 Task: Check the resources section.
Action: Mouse moved to (152, 276)
Screenshot: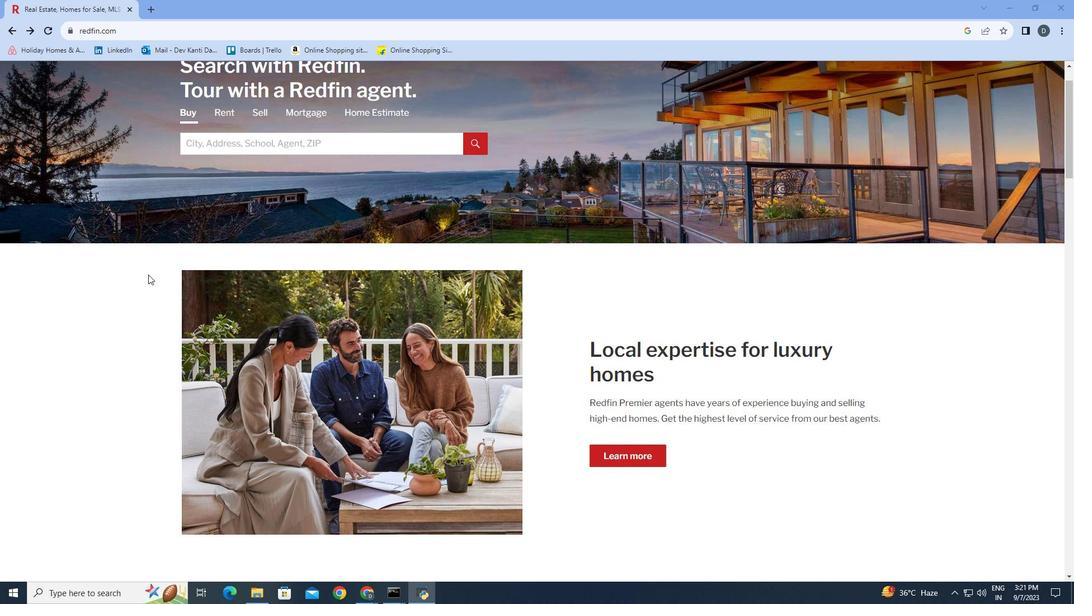 
Action: Mouse scrolled (152, 276) with delta (0, 0)
Screenshot: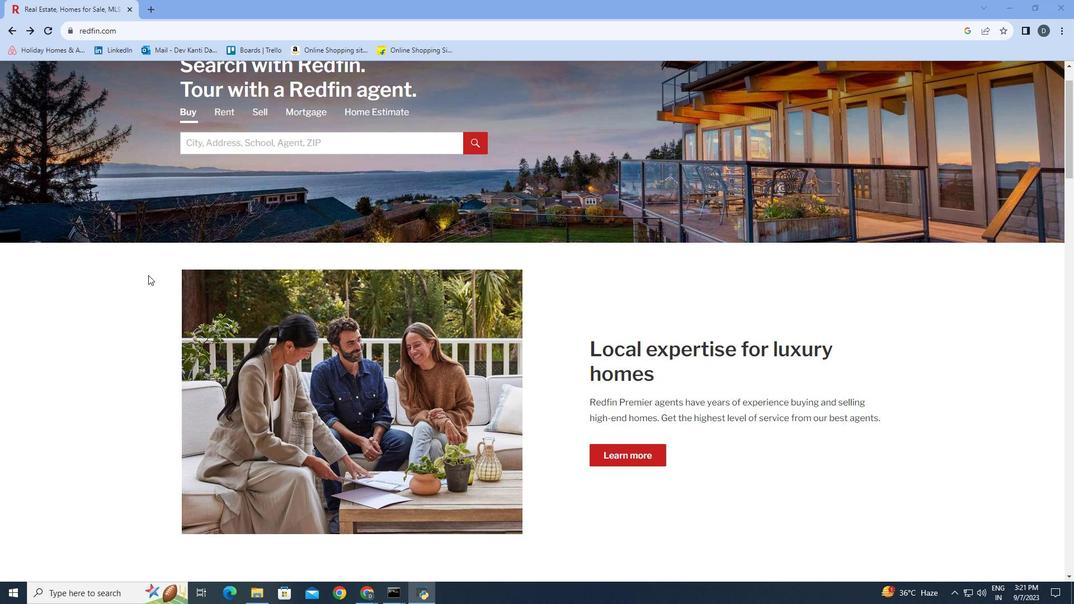 
Action: Mouse moved to (151, 278)
Screenshot: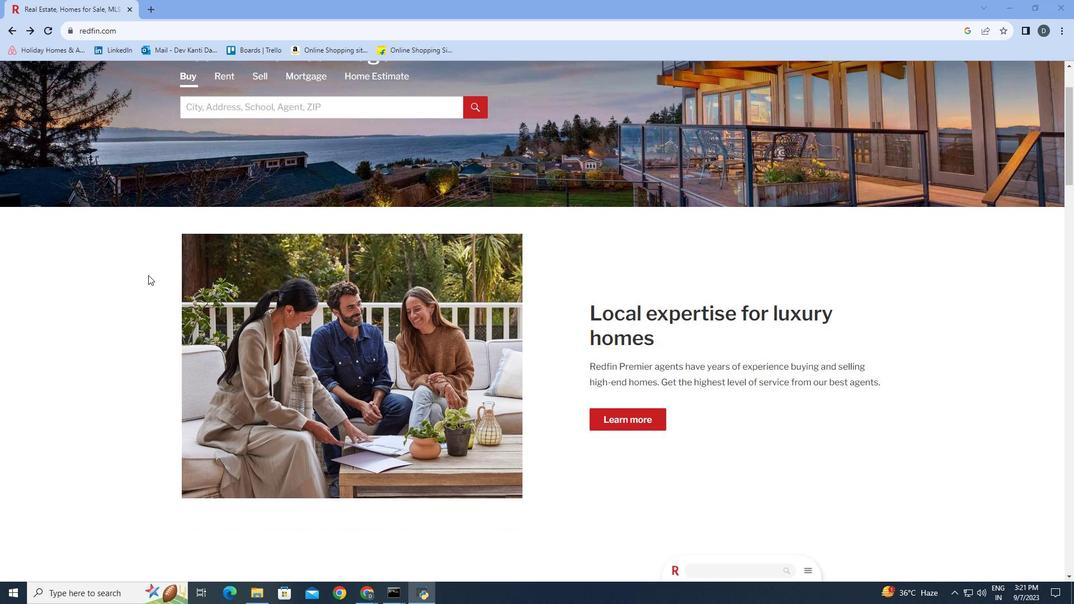 
Action: Mouse scrolled (151, 277) with delta (0, 0)
Screenshot: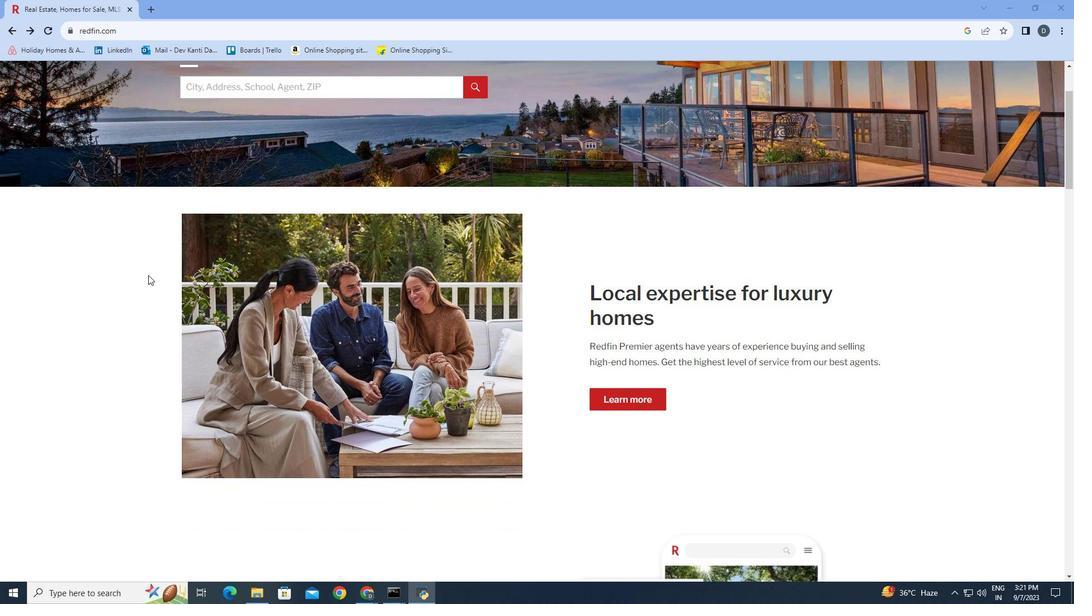 
Action: Mouse scrolled (151, 277) with delta (0, 0)
Screenshot: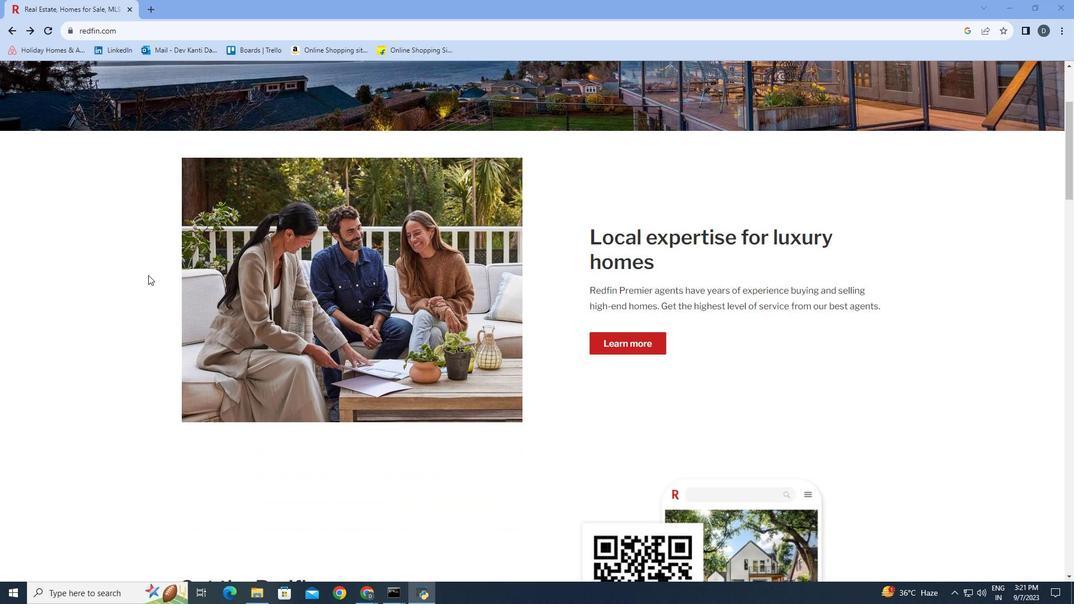 
Action: Mouse scrolled (151, 277) with delta (0, 0)
Screenshot: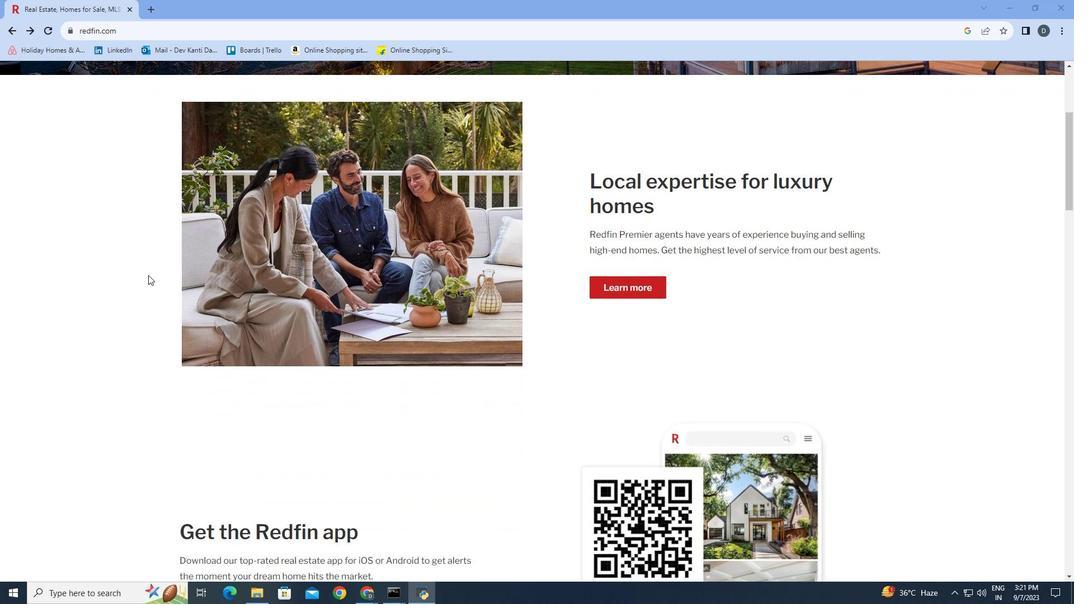 
Action: Mouse scrolled (151, 277) with delta (0, 0)
Screenshot: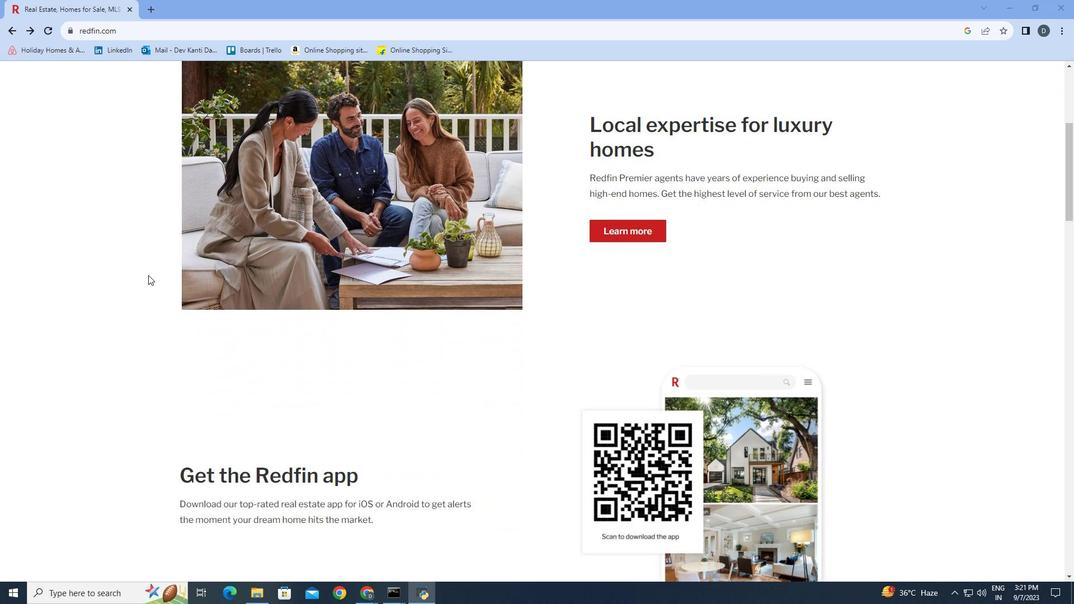 
Action: Mouse scrolled (151, 277) with delta (0, 0)
Screenshot: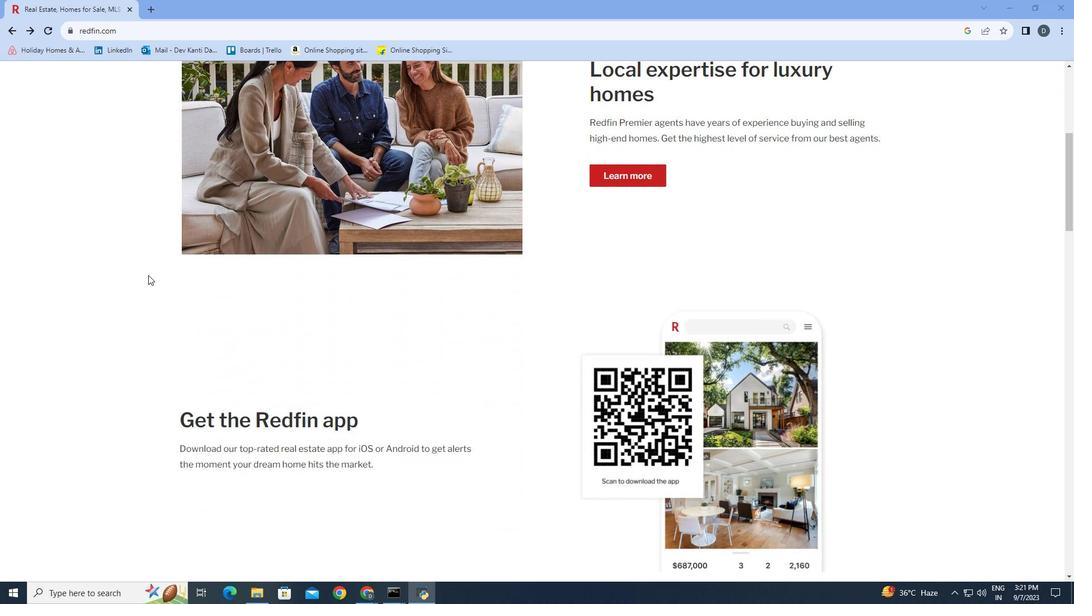 
Action: Mouse scrolled (151, 277) with delta (0, 0)
Screenshot: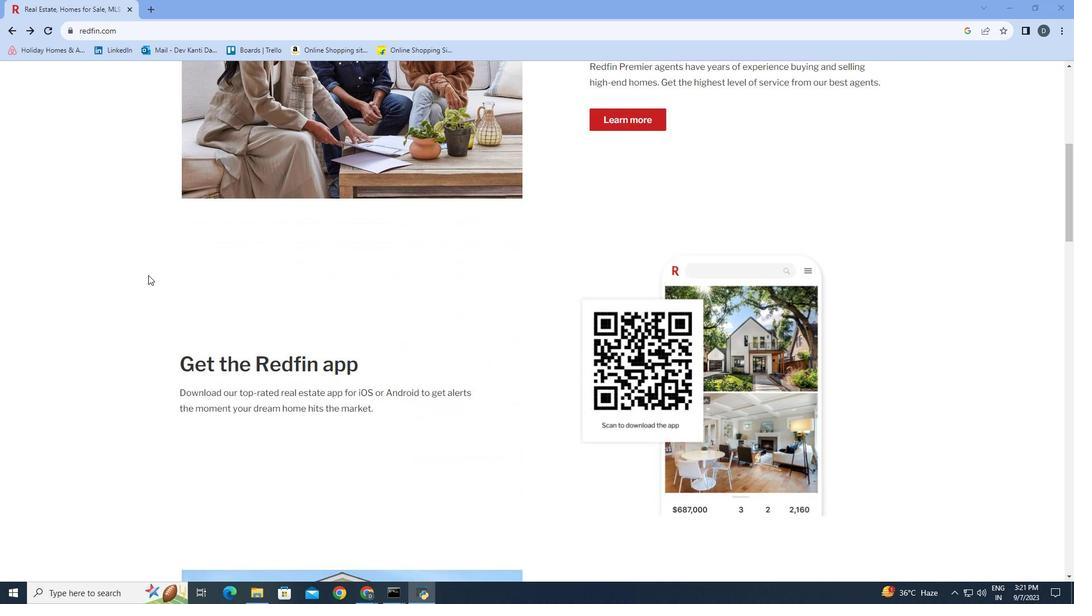 
Action: Mouse scrolled (151, 277) with delta (0, 0)
Screenshot: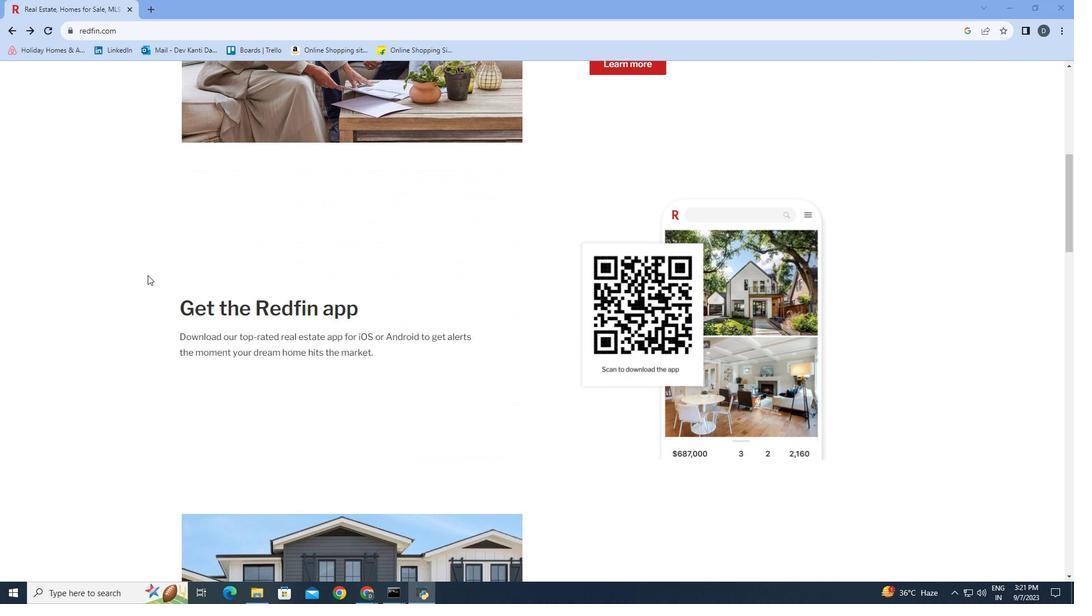 
Action: Mouse moved to (150, 278)
Screenshot: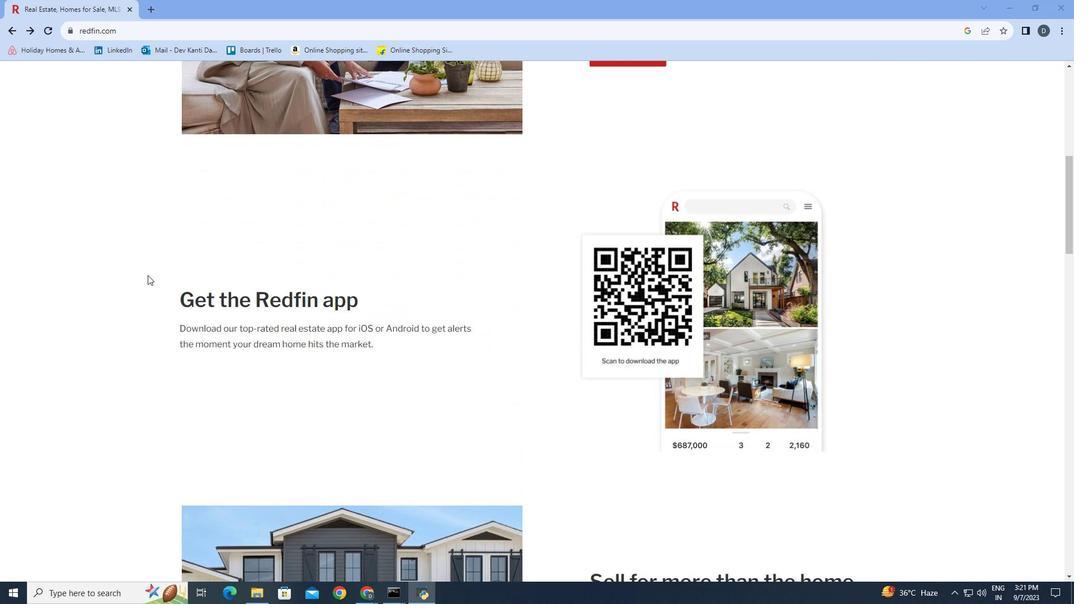 
Action: Mouse scrolled (150, 277) with delta (0, 0)
Screenshot: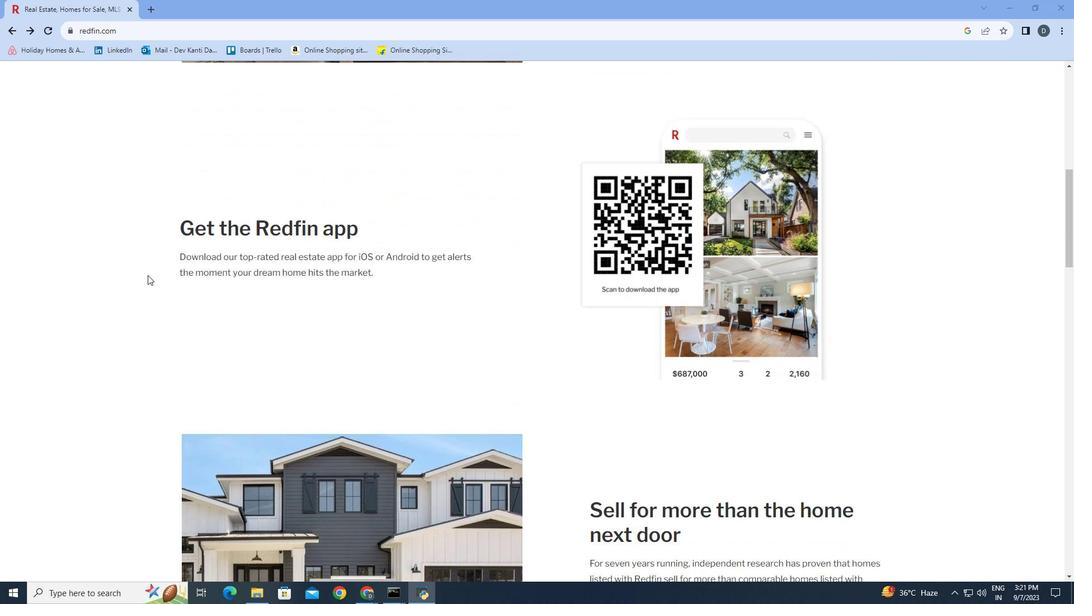 
Action: Mouse scrolled (150, 277) with delta (0, 0)
Screenshot: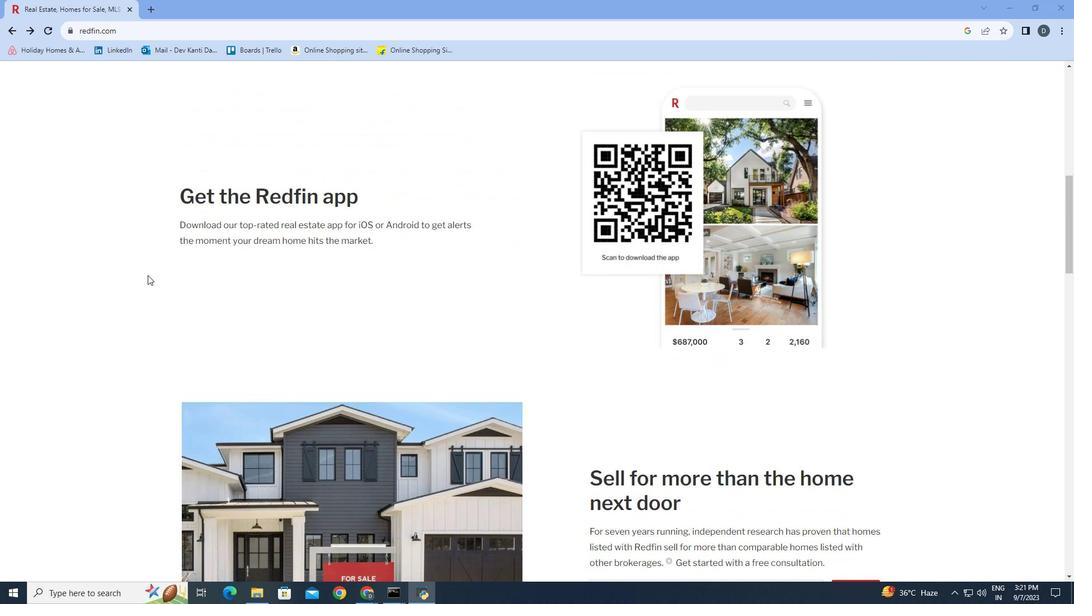 
Action: Mouse scrolled (150, 277) with delta (0, 0)
Screenshot: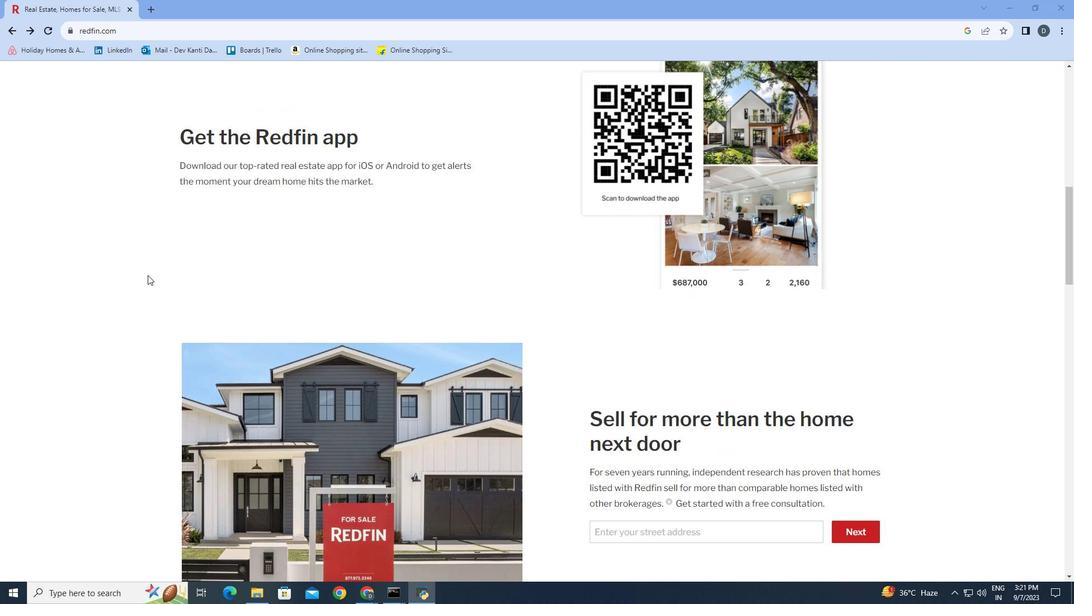 
Action: Mouse scrolled (150, 277) with delta (0, 0)
Screenshot: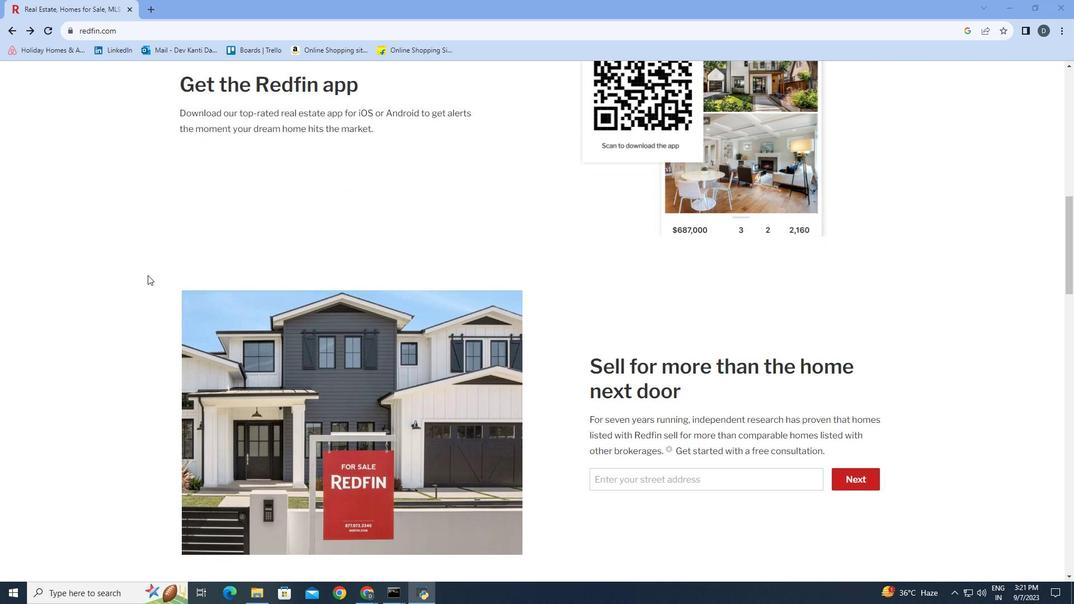 
Action: Mouse scrolled (150, 277) with delta (0, 0)
Screenshot: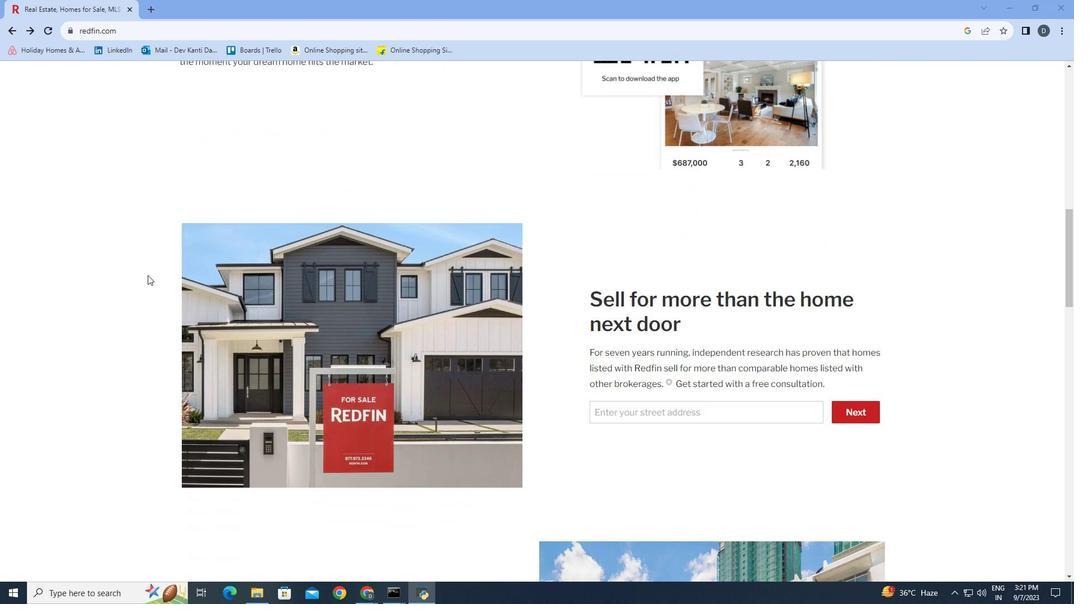 
Action: Mouse scrolled (150, 277) with delta (0, 0)
Screenshot: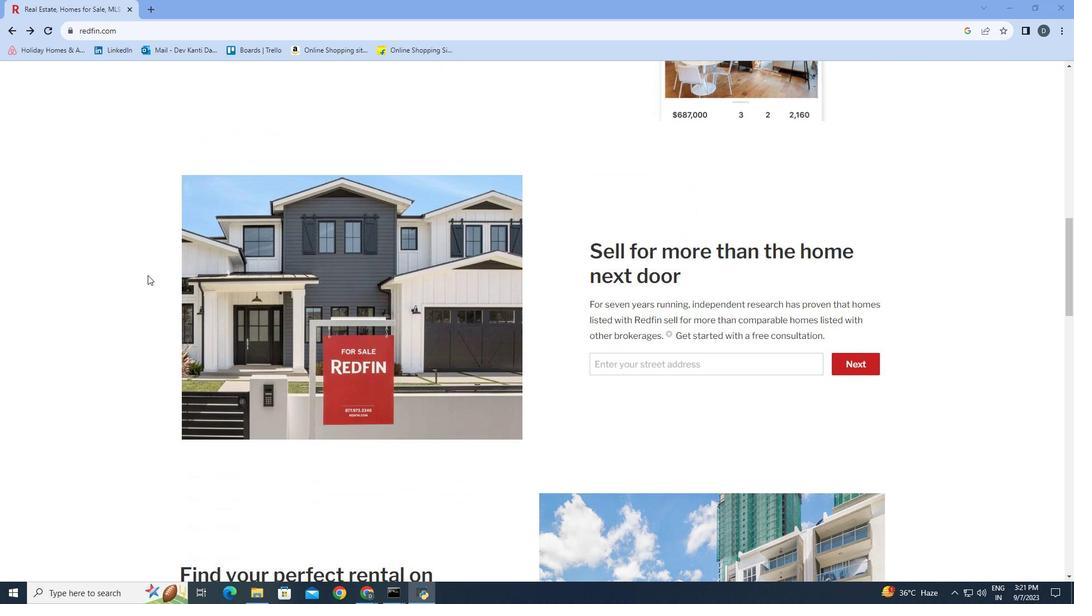 
Action: Mouse scrolled (150, 277) with delta (0, 0)
Screenshot: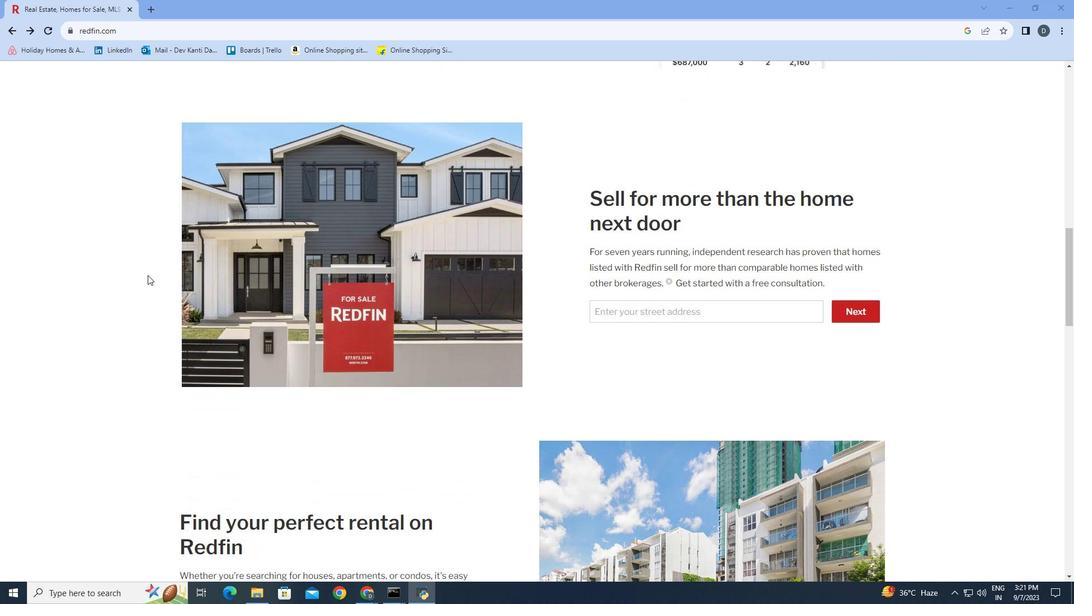 
Action: Mouse scrolled (150, 277) with delta (0, 0)
Screenshot: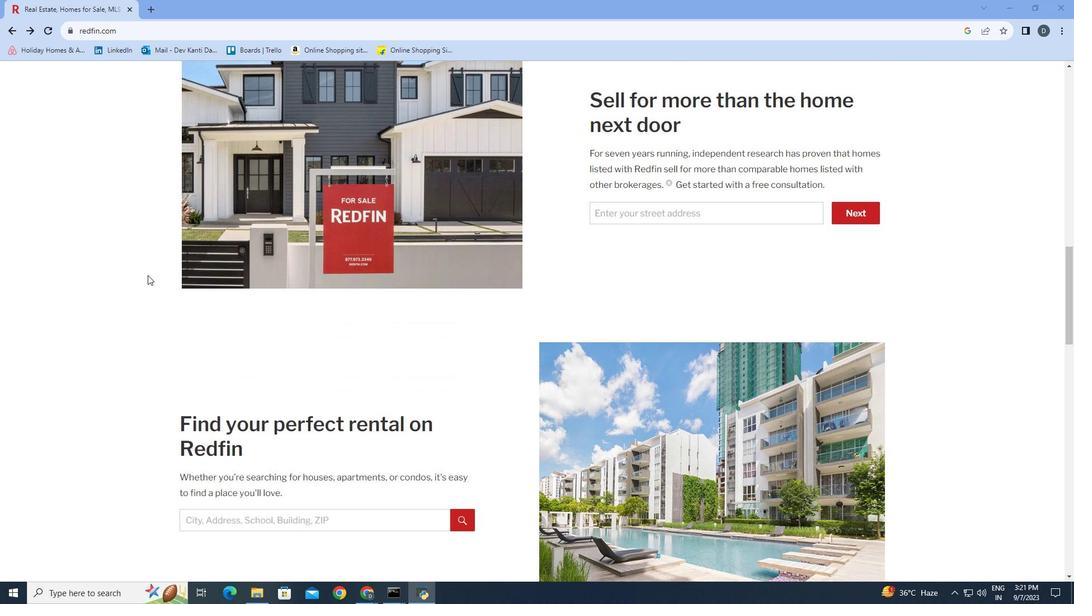 
Action: Mouse scrolled (150, 277) with delta (0, 0)
Screenshot: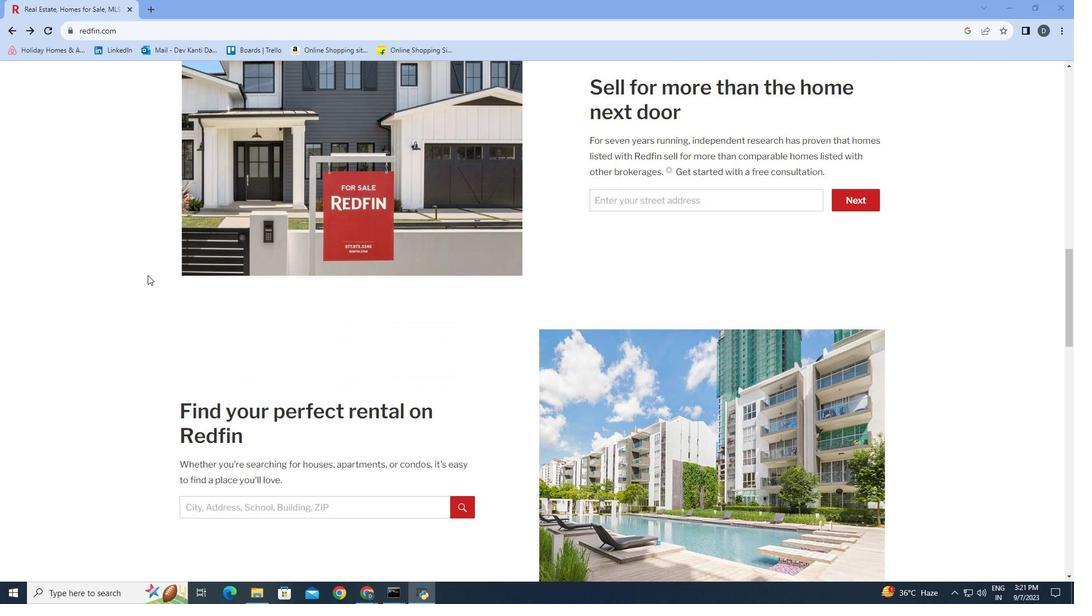
Action: Mouse scrolled (150, 277) with delta (0, 0)
Screenshot: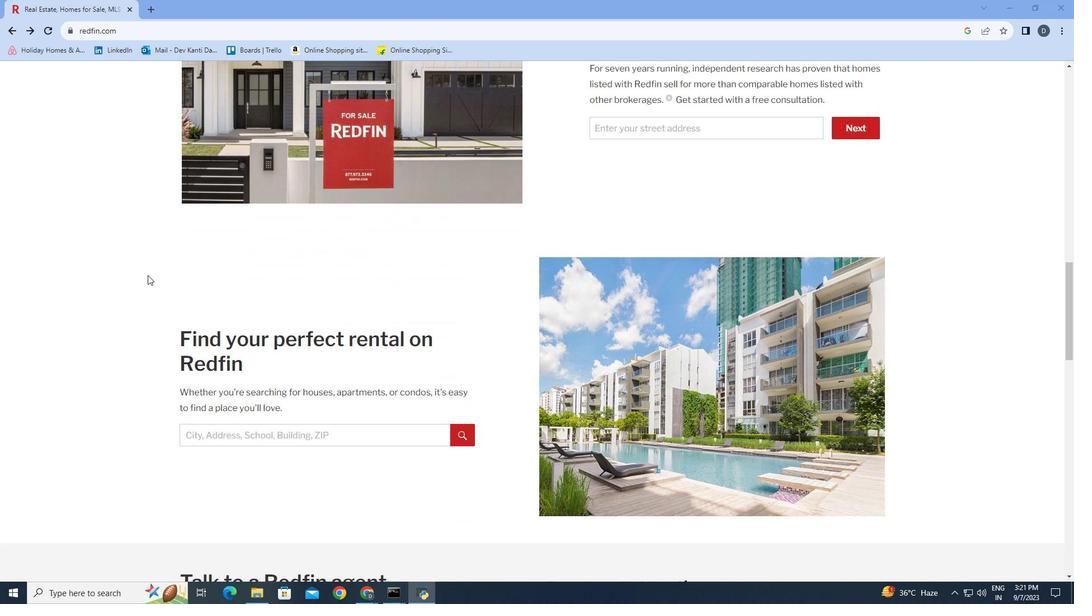 
Action: Mouse scrolled (150, 277) with delta (0, 0)
Screenshot: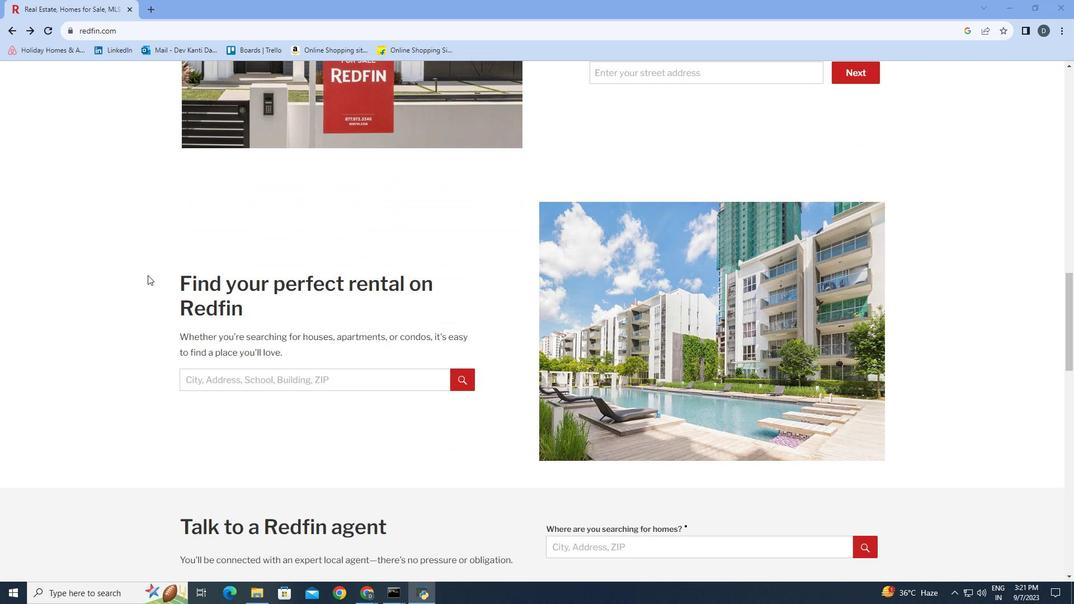 
Action: Mouse scrolled (150, 277) with delta (0, 0)
Screenshot: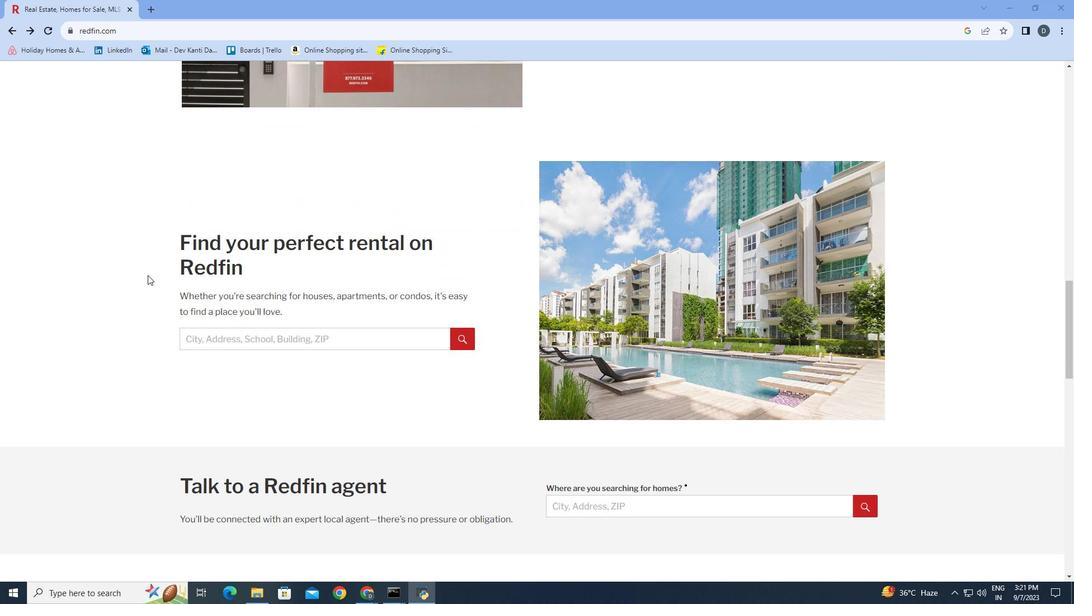 
Action: Mouse scrolled (150, 277) with delta (0, 0)
Screenshot: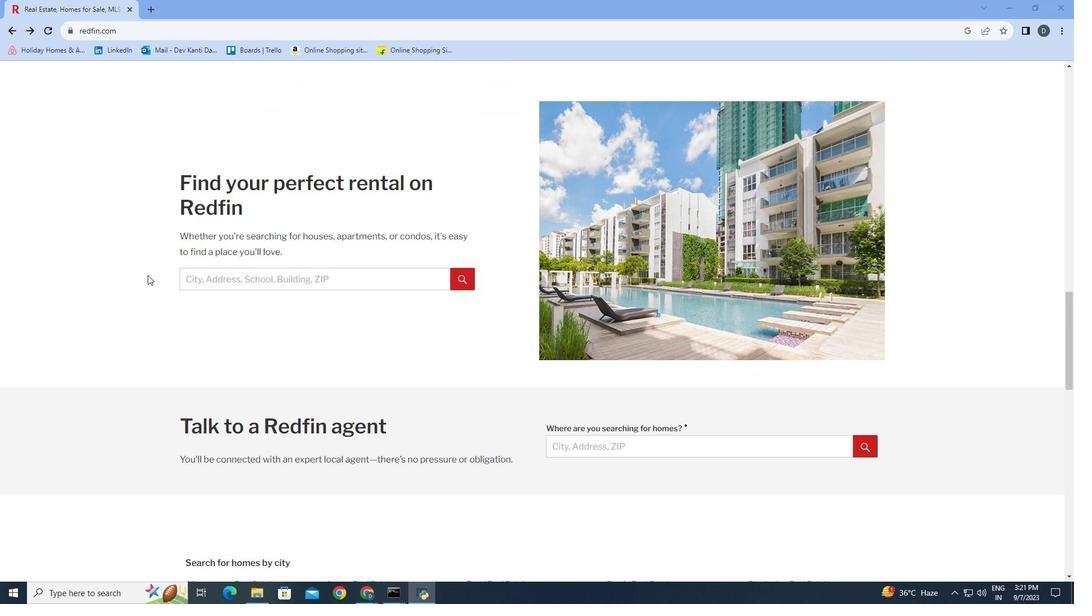 
Action: Mouse scrolled (150, 277) with delta (0, 0)
Screenshot: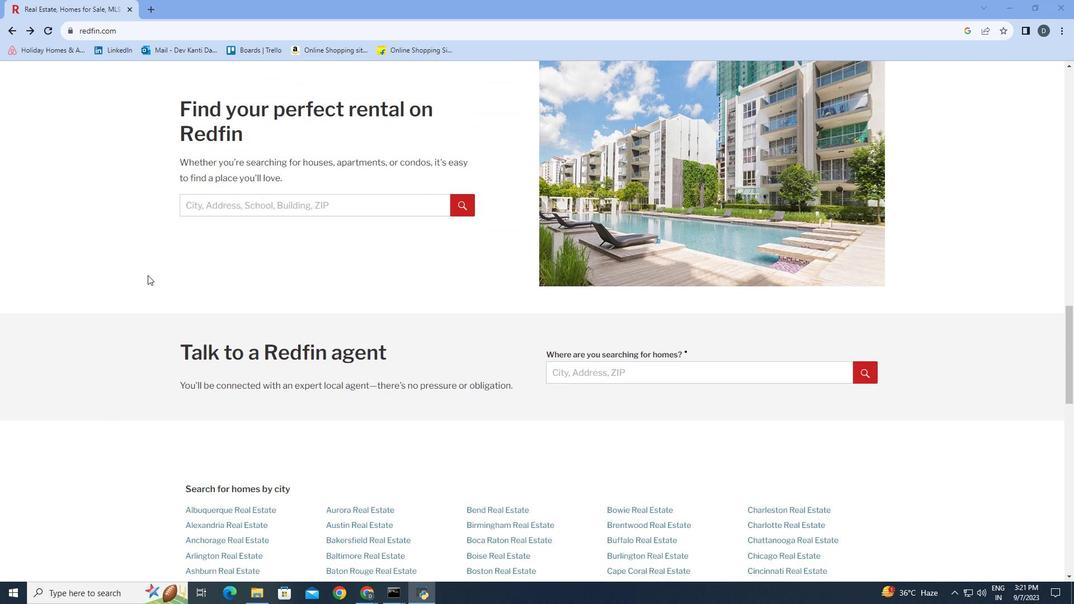 
Action: Mouse scrolled (150, 277) with delta (0, 0)
Screenshot: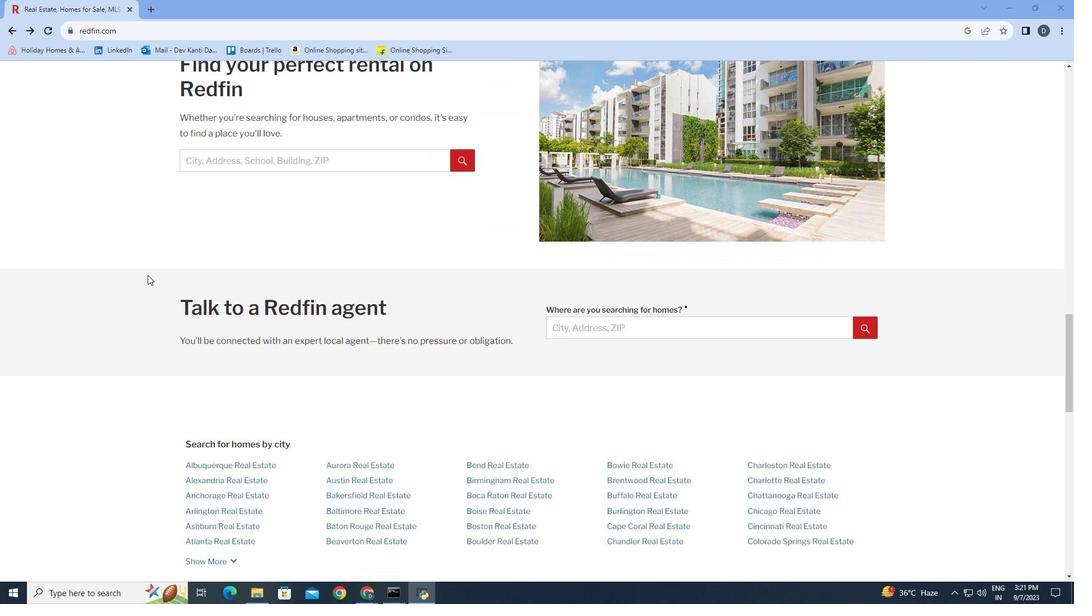 
Action: Mouse scrolled (150, 277) with delta (0, 0)
Screenshot: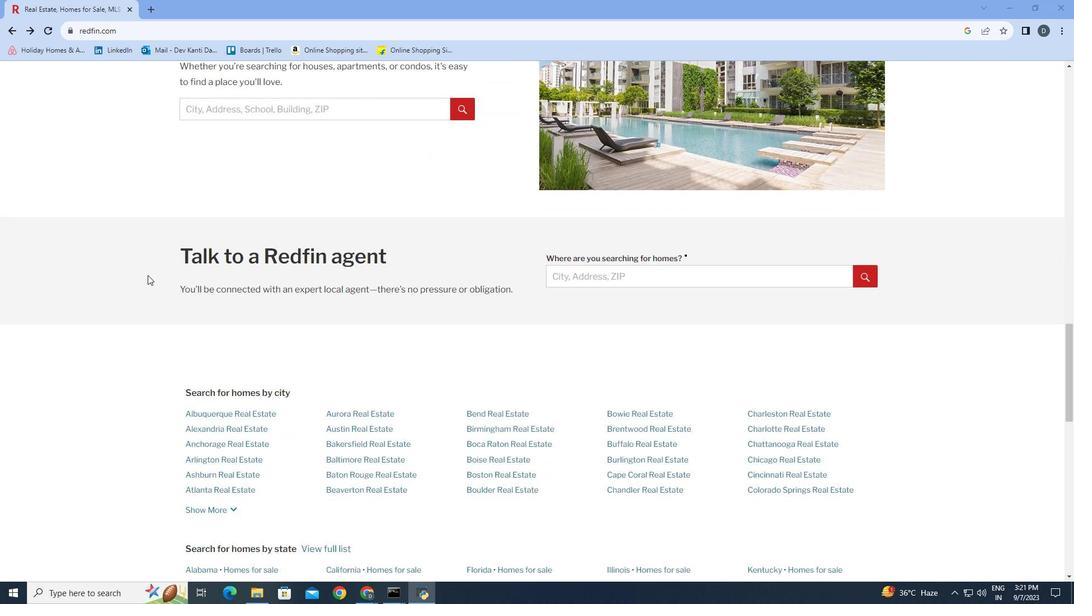 
Action: Mouse scrolled (150, 277) with delta (0, 0)
Screenshot: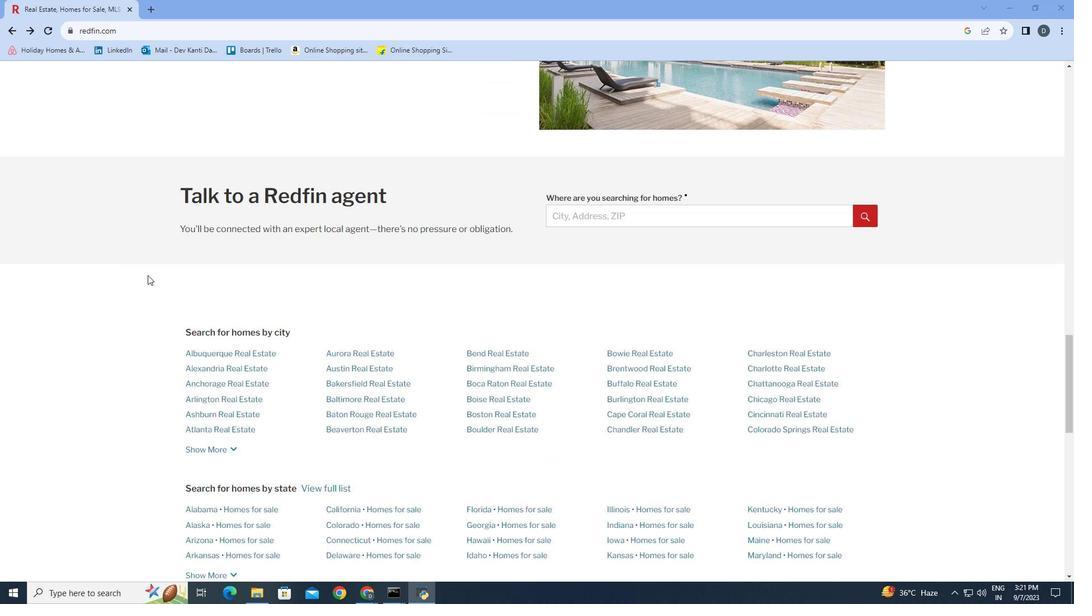 
Action: Mouse scrolled (150, 277) with delta (0, 0)
Screenshot: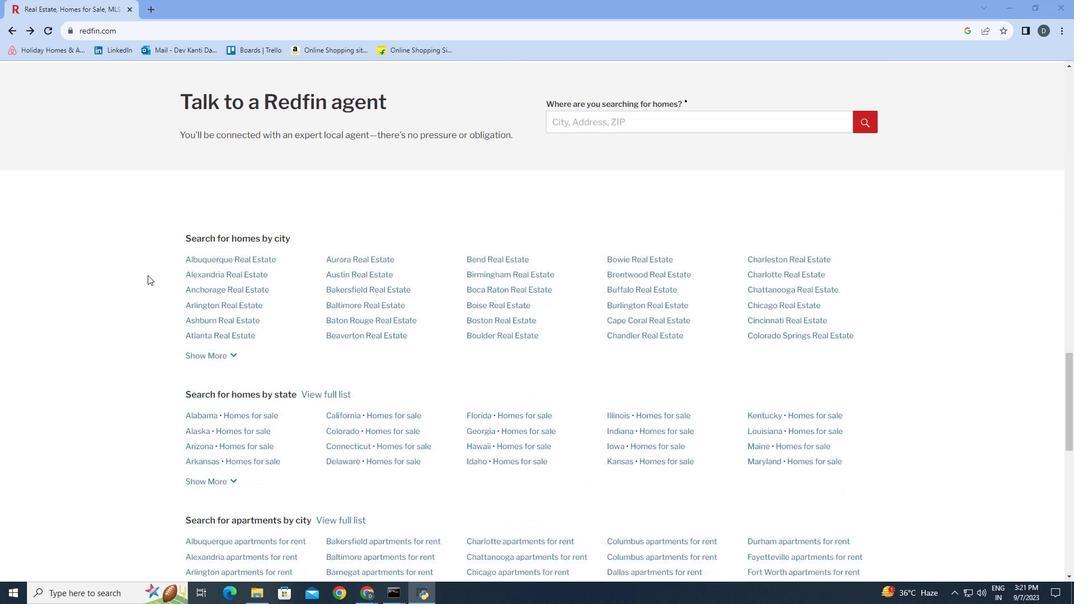 
Action: Mouse scrolled (150, 277) with delta (0, 0)
Screenshot: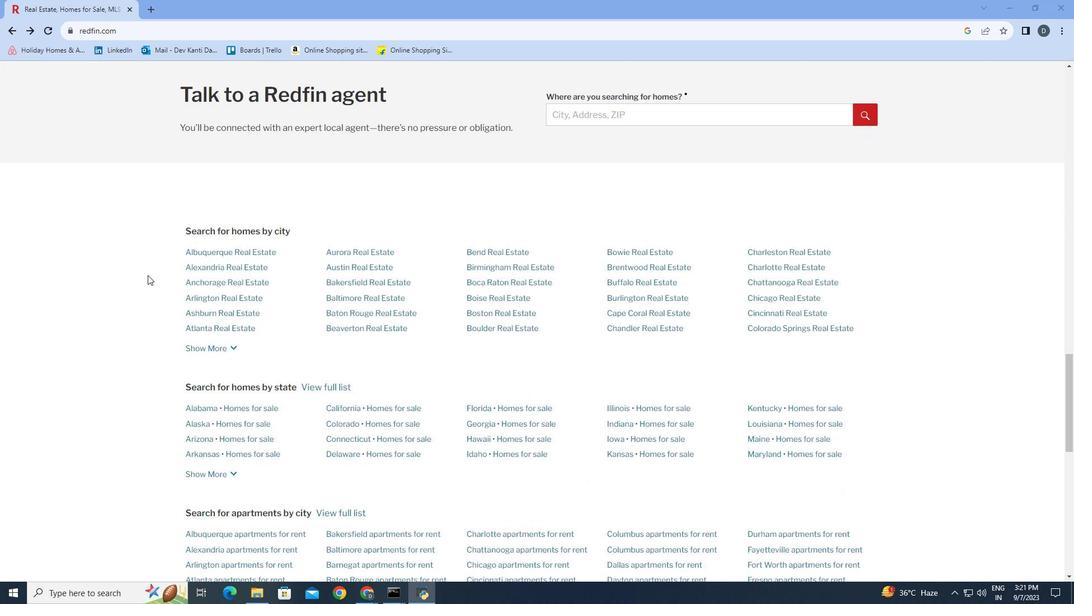 
Action: Mouse scrolled (150, 277) with delta (0, 0)
Screenshot: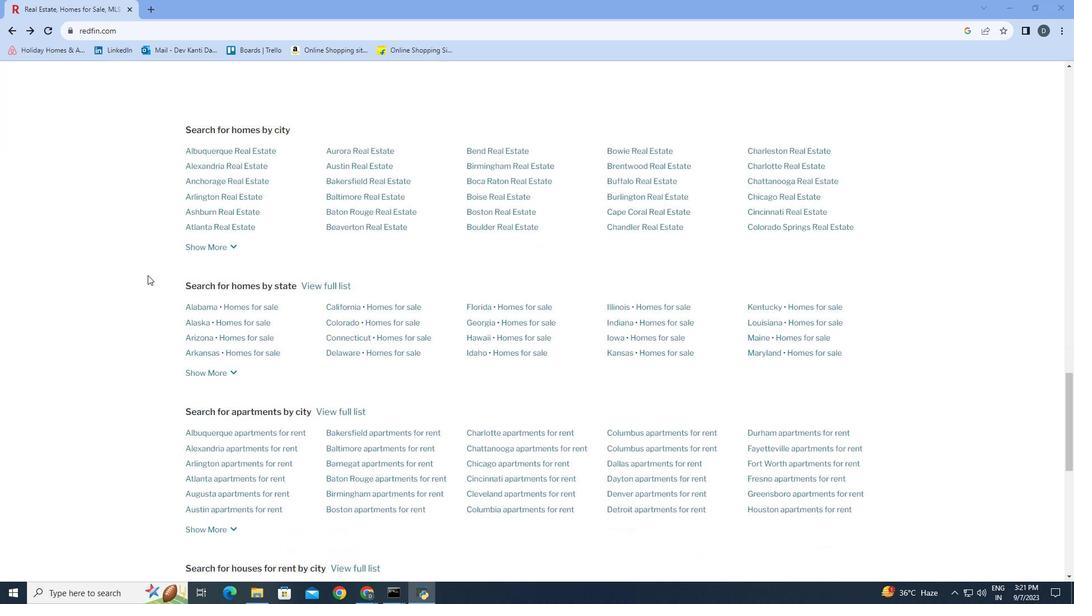
Action: Mouse scrolled (150, 277) with delta (0, 0)
Screenshot: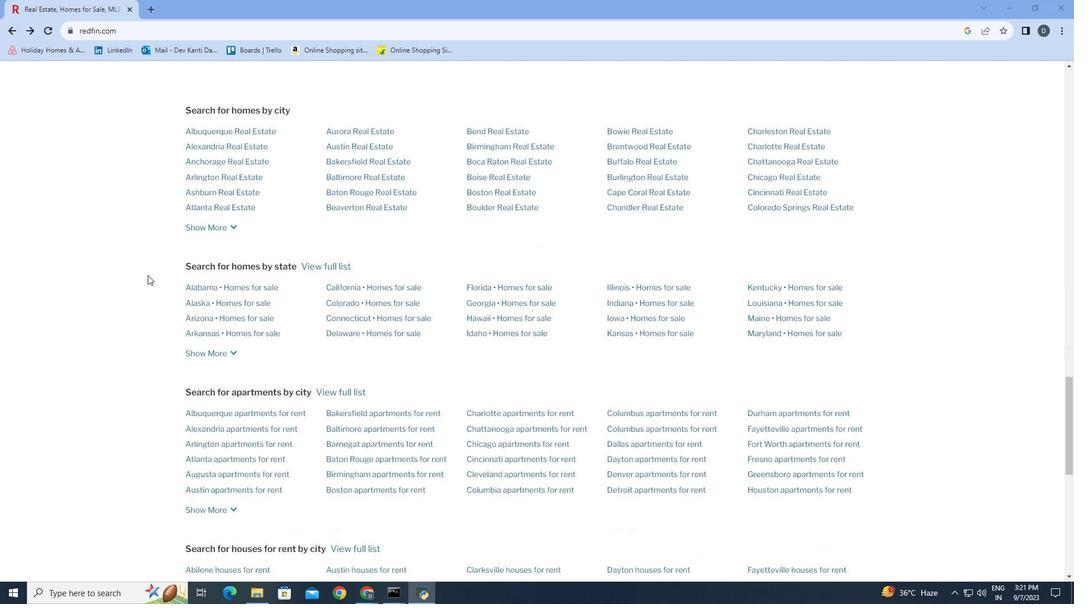 
Action: Mouse scrolled (150, 277) with delta (0, 0)
Screenshot: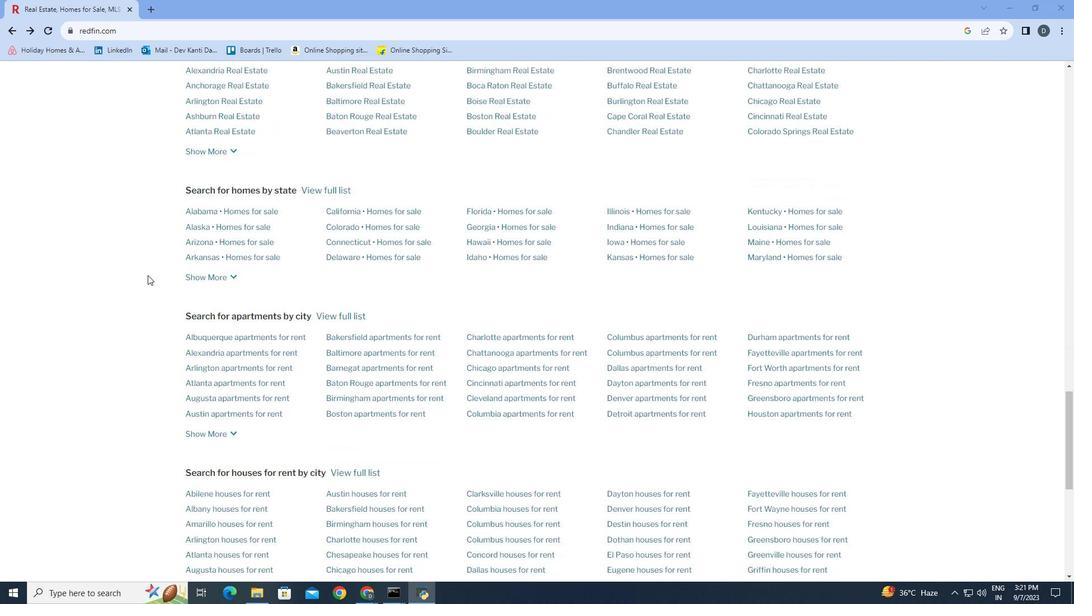 
Action: Mouse scrolled (150, 277) with delta (0, 0)
Screenshot: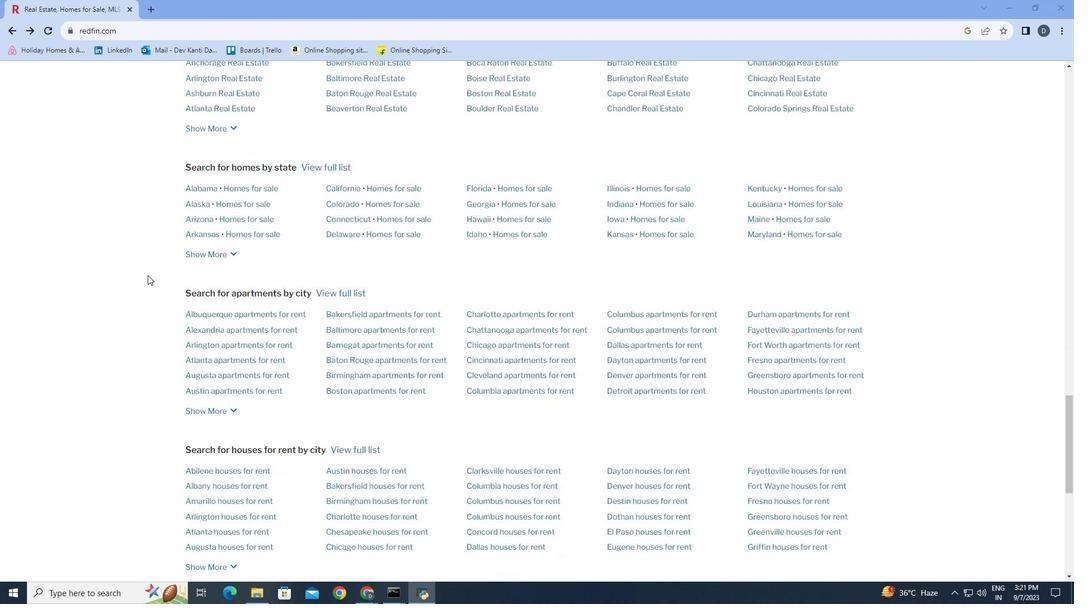 
Action: Mouse scrolled (150, 277) with delta (0, 0)
Screenshot: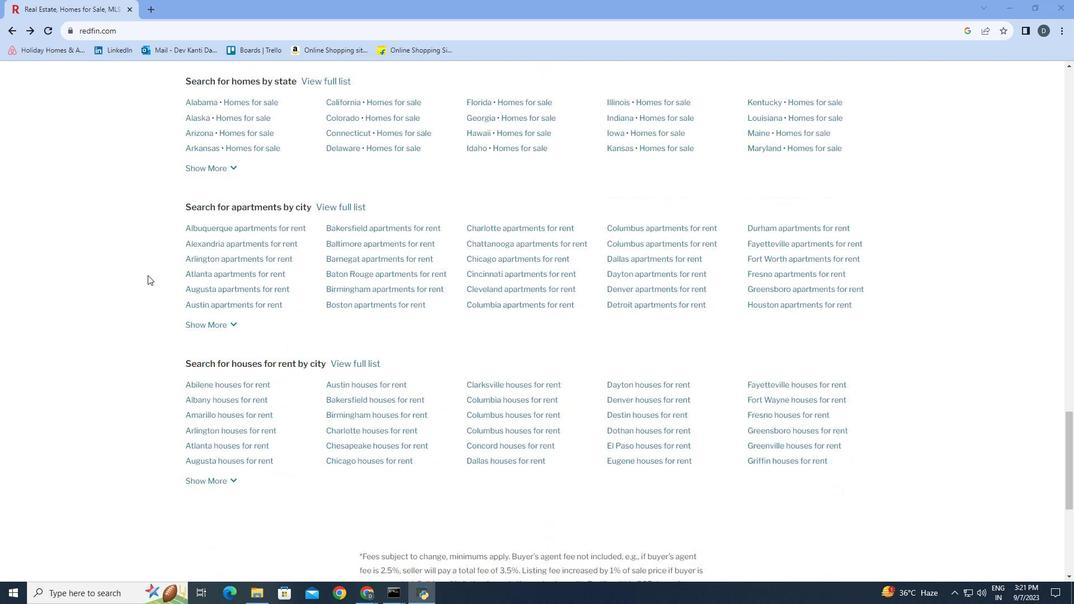 
Action: Mouse scrolled (150, 277) with delta (0, 0)
Screenshot: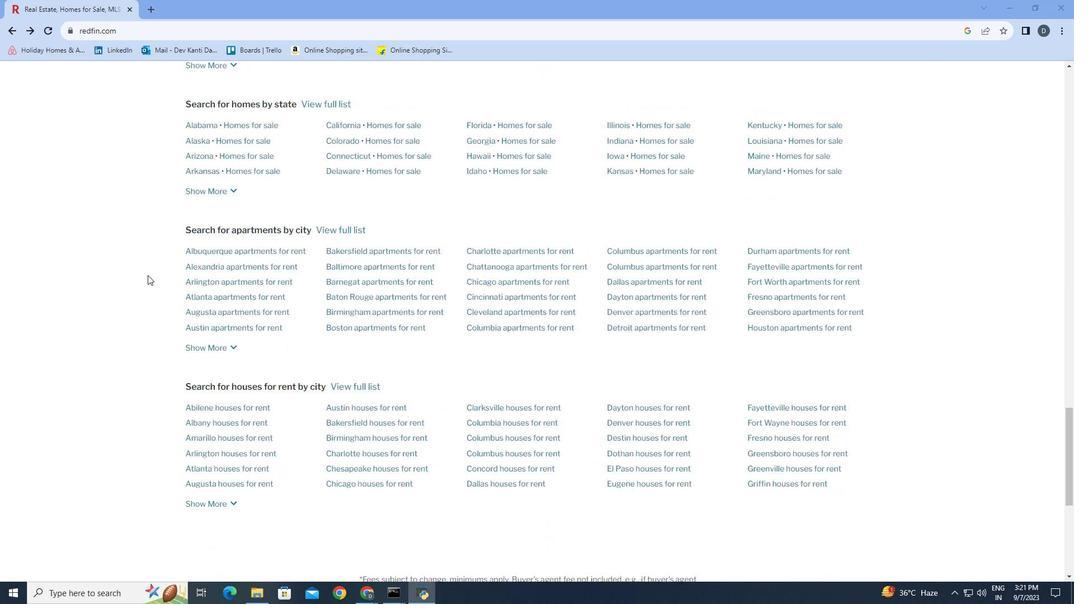 
Action: Mouse scrolled (150, 278) with delta (0, 0)
Screenshot: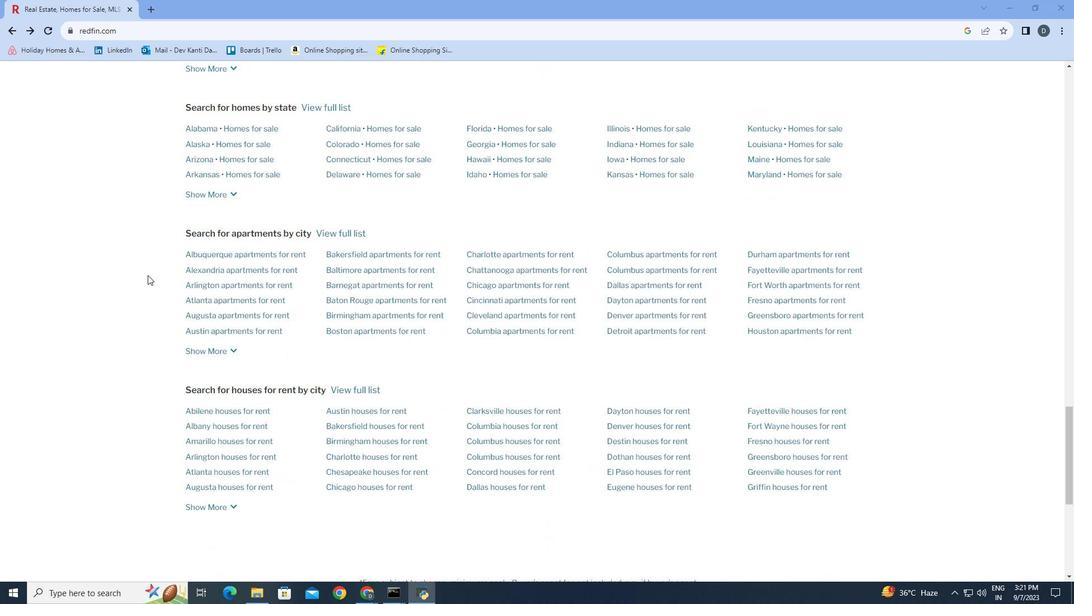 
Action: Mouse scrolled (150, 277) with delta (0, 0)
Screenshot: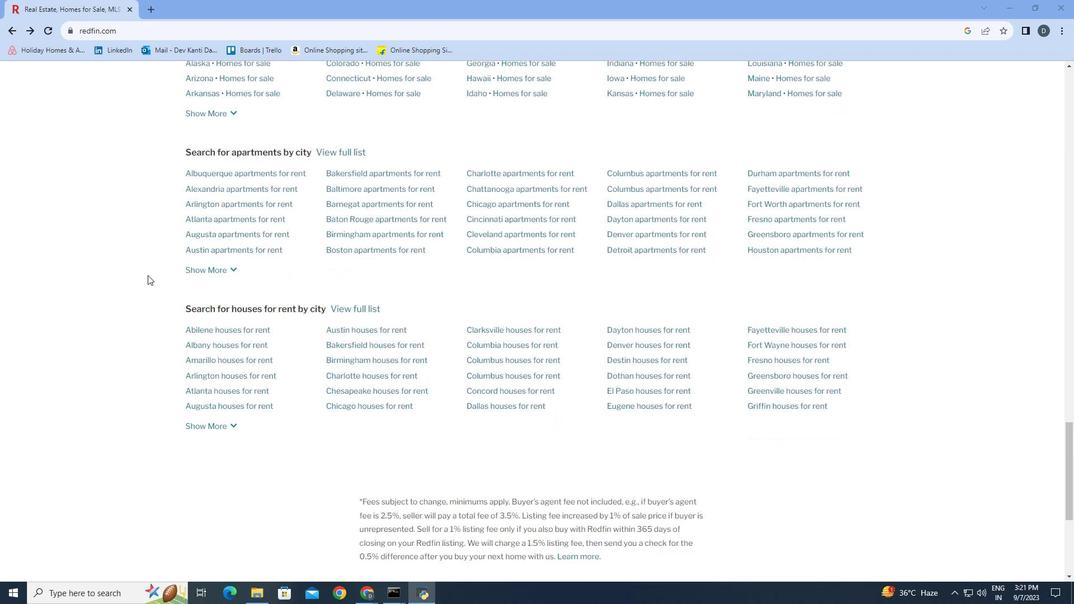 
Action: Mouse scrolled (150, 277) with delta (0, 0)
Screenshot: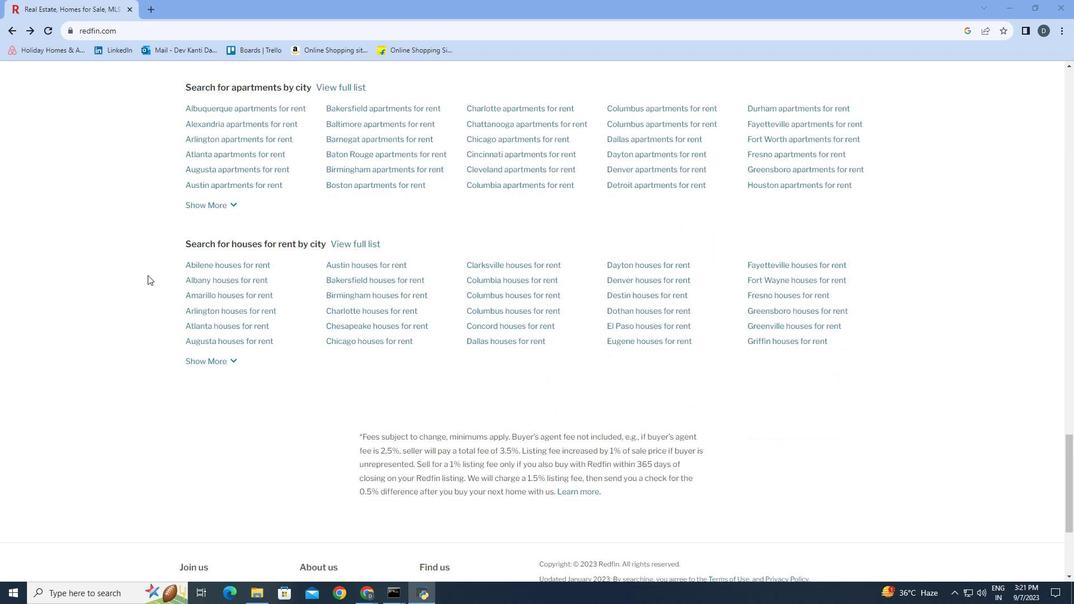 
Action: Mouse scrolled (150, 277) with delta (0, 0)
Screenshot: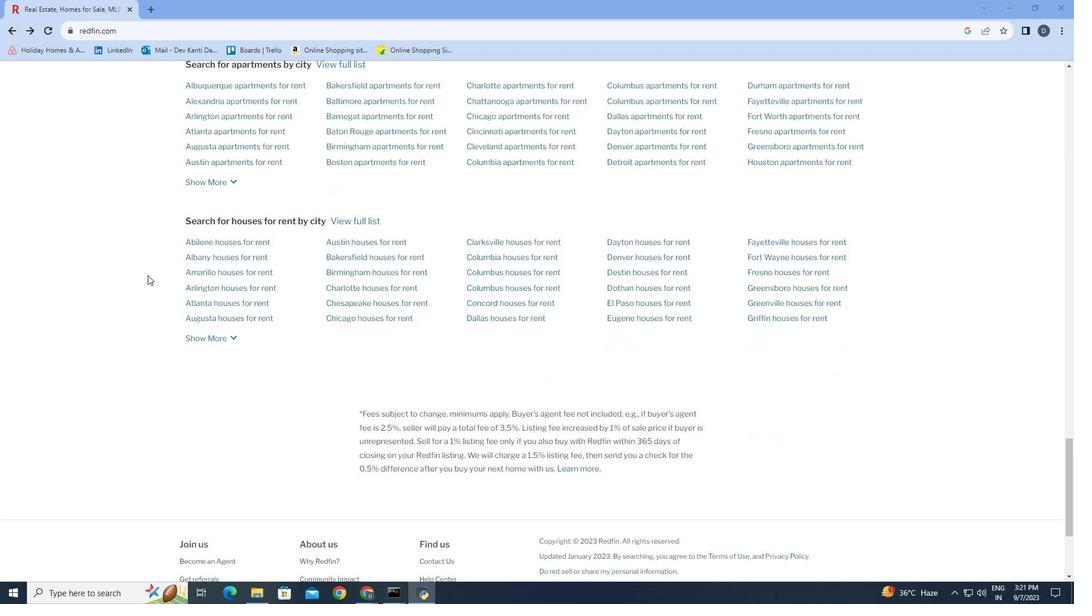 
Action: Mouse scrolled (150, 277) with delta (0, 0)
Screenshot: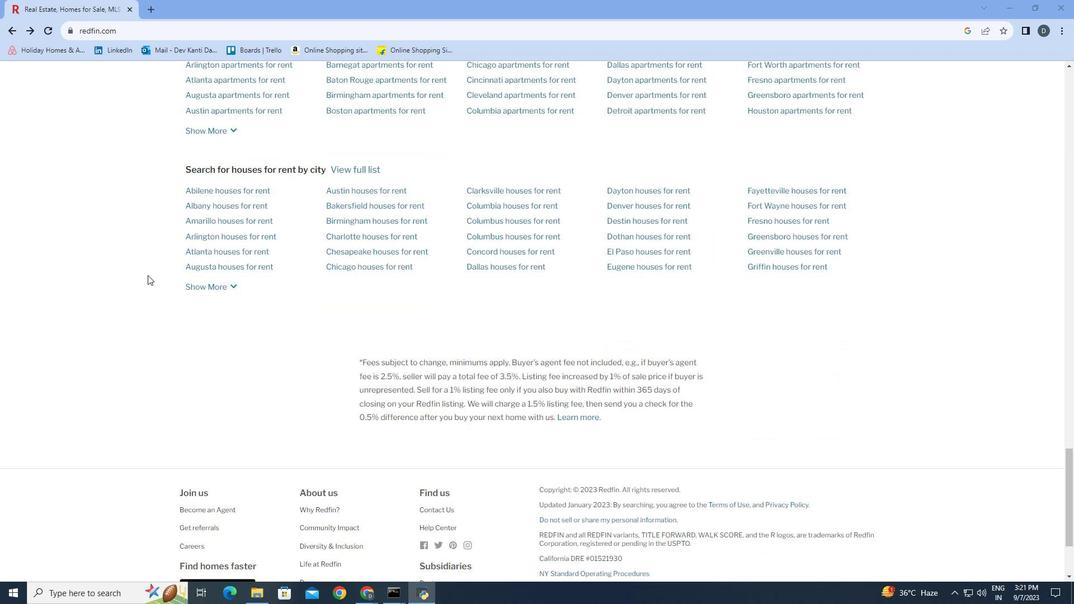 
Action: Mouse scrolled (150, 277) with delta (0, 0)
Screenshot: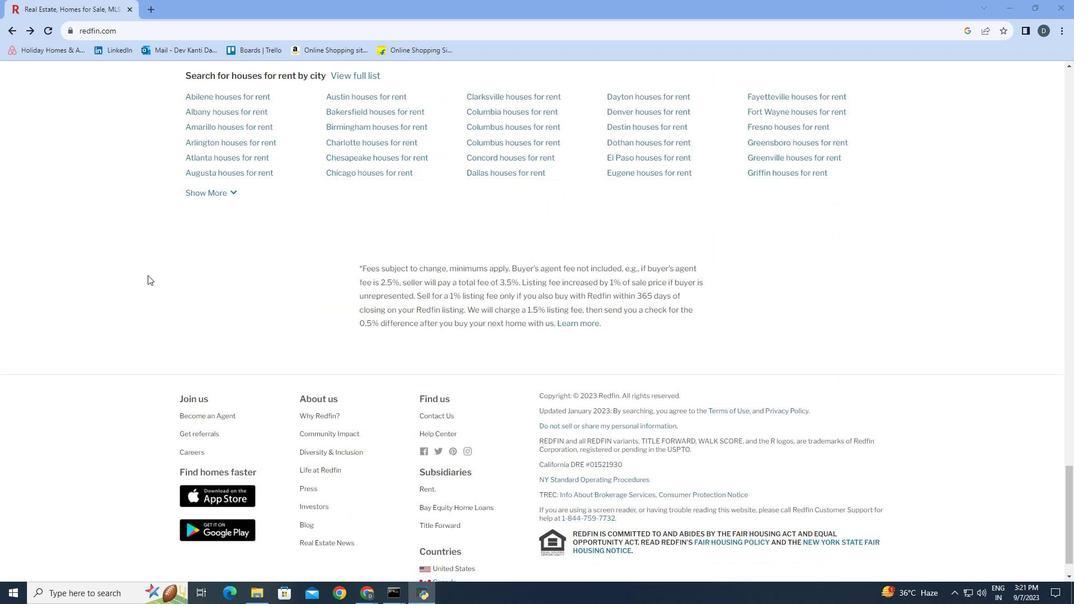 
Action: Mouse scrolled (150, 277) with delta (0, 0)
Screenshot: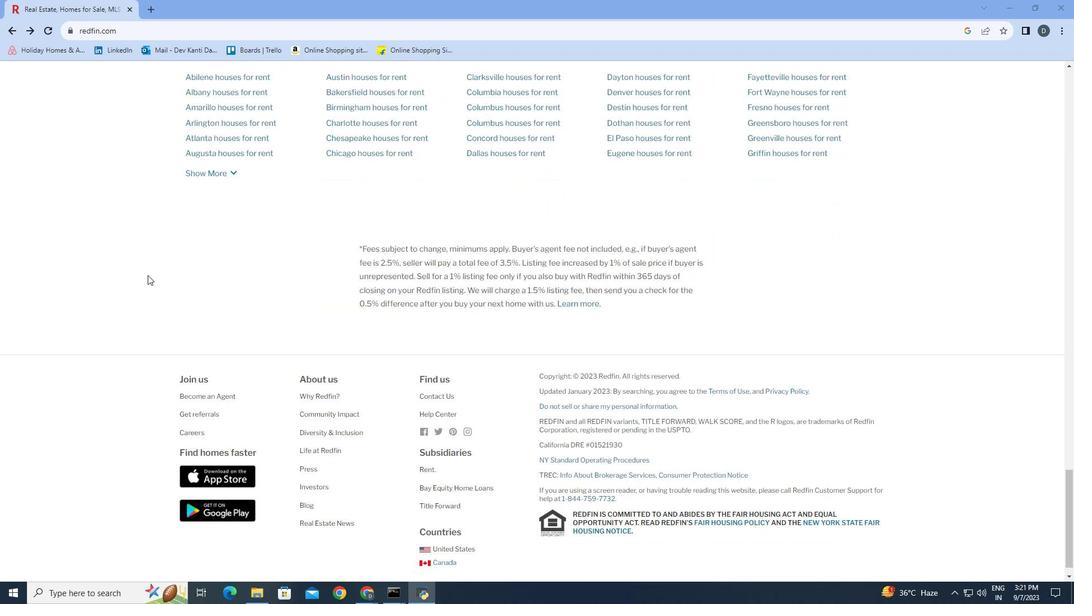 
Action: Mouse moved to (432, 417)
Screenshot: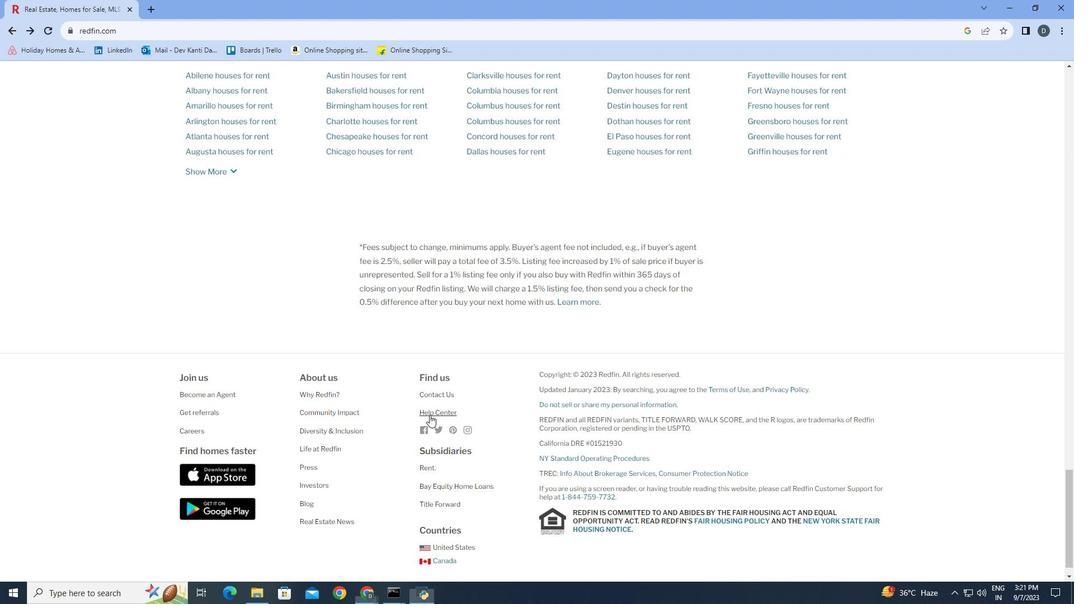 
Action: Mouse pressed left at (432, 417)
Screenshot: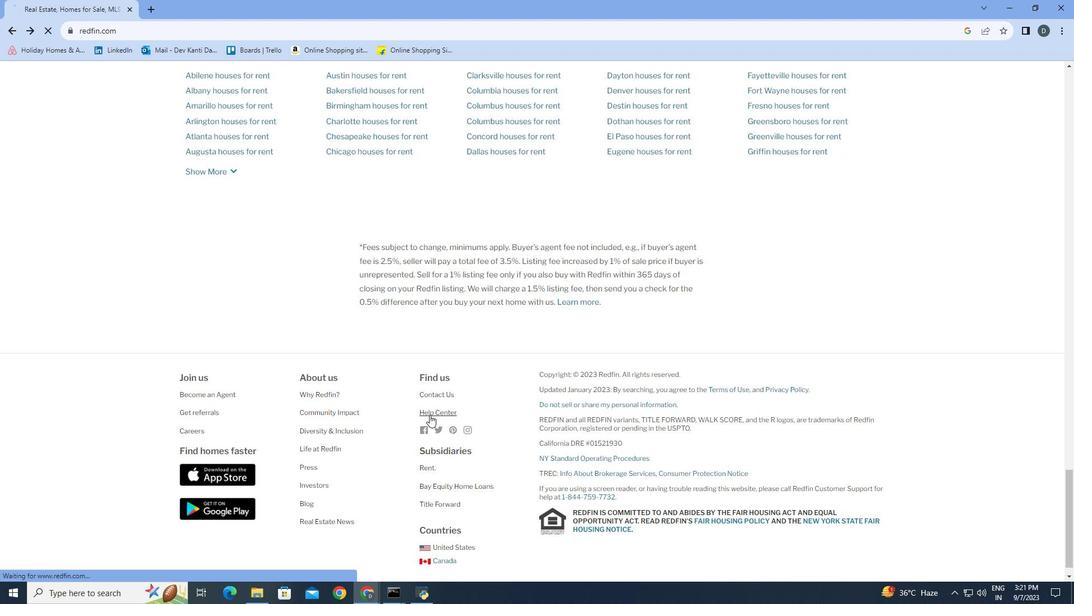 
Action: Mouse moved to (829, 382)
Screenshot: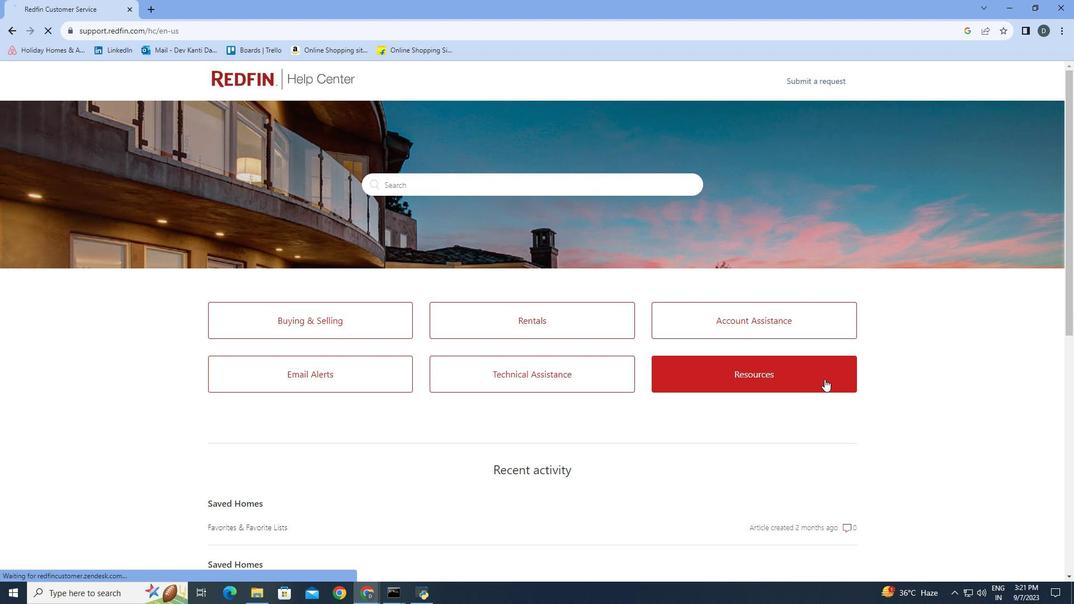 
Action: Mouse pressed left at (829, 382)
Screenshot: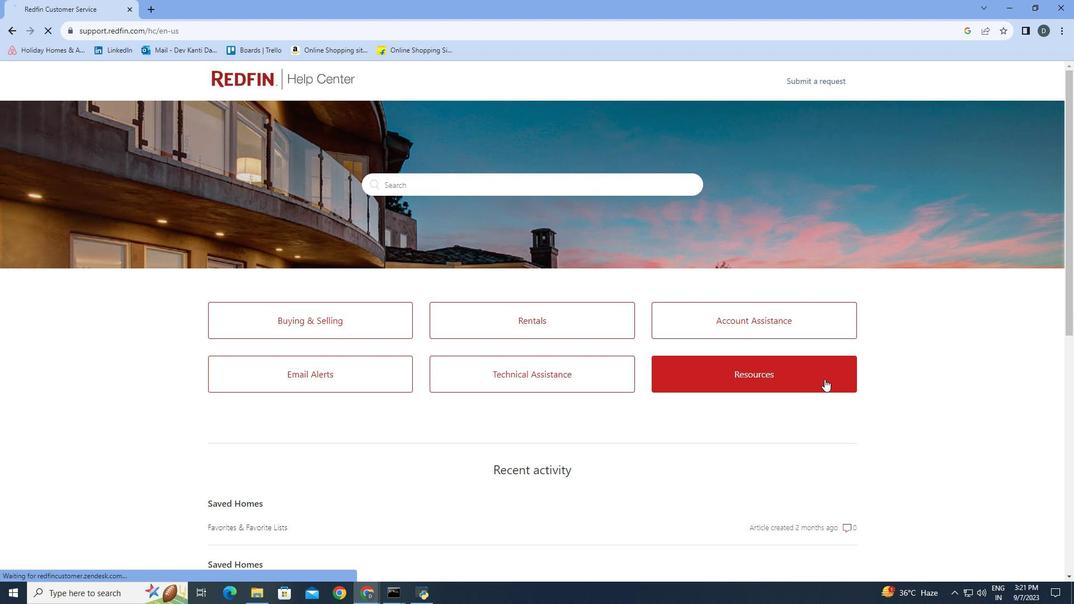 
Action: Mouse moved to (835, 237)
Screenshot: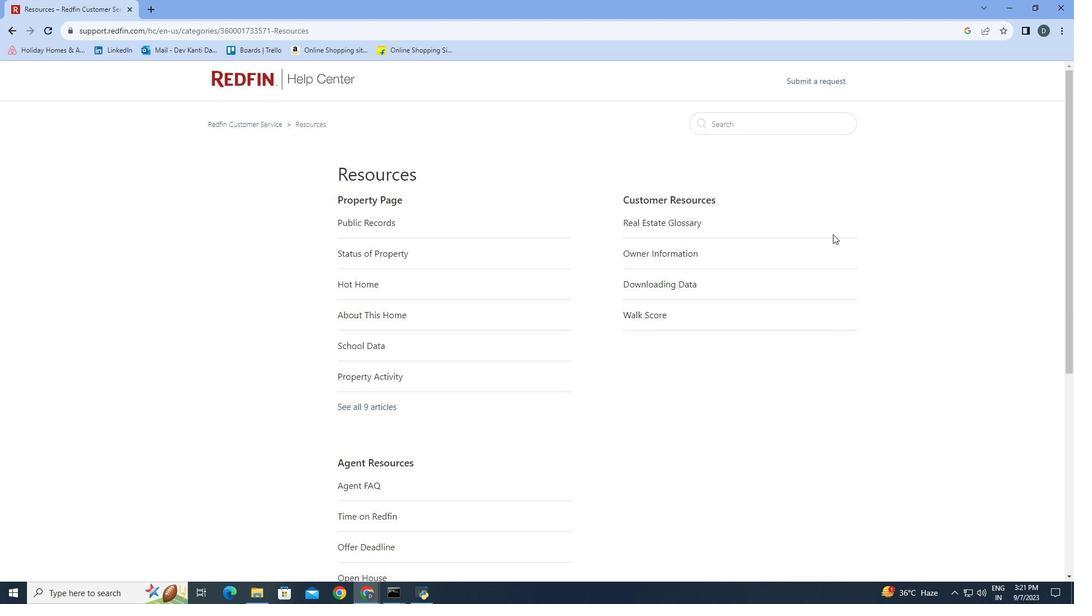 
Action: Mouse scrolled (835, 236) with delta (0, 0)
Screenshot: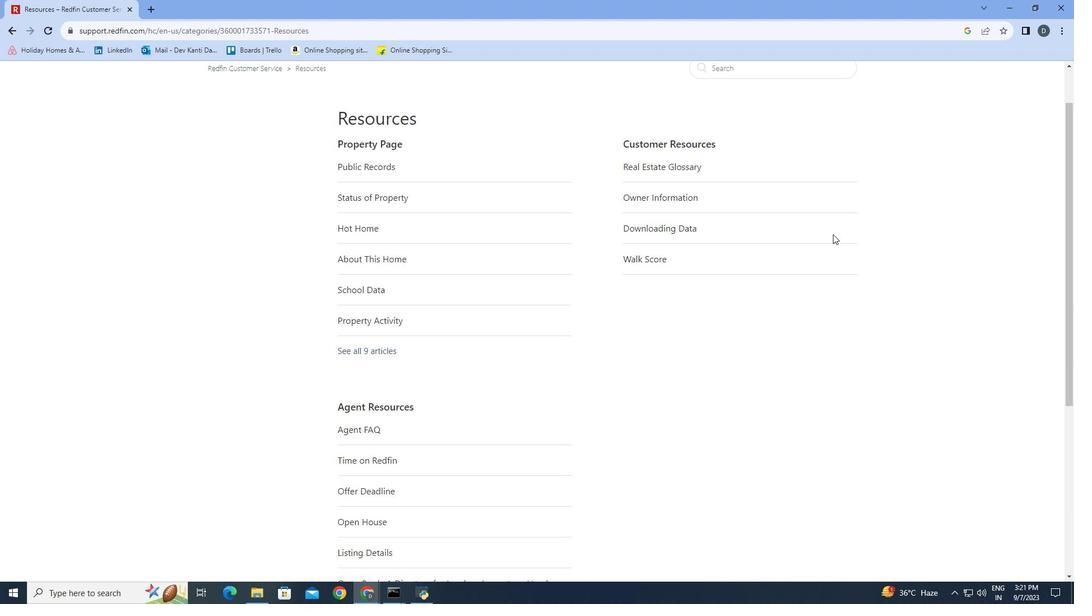 
Action: Mouse scrolled (835, 236) with delta (0, 0)
Screenshot: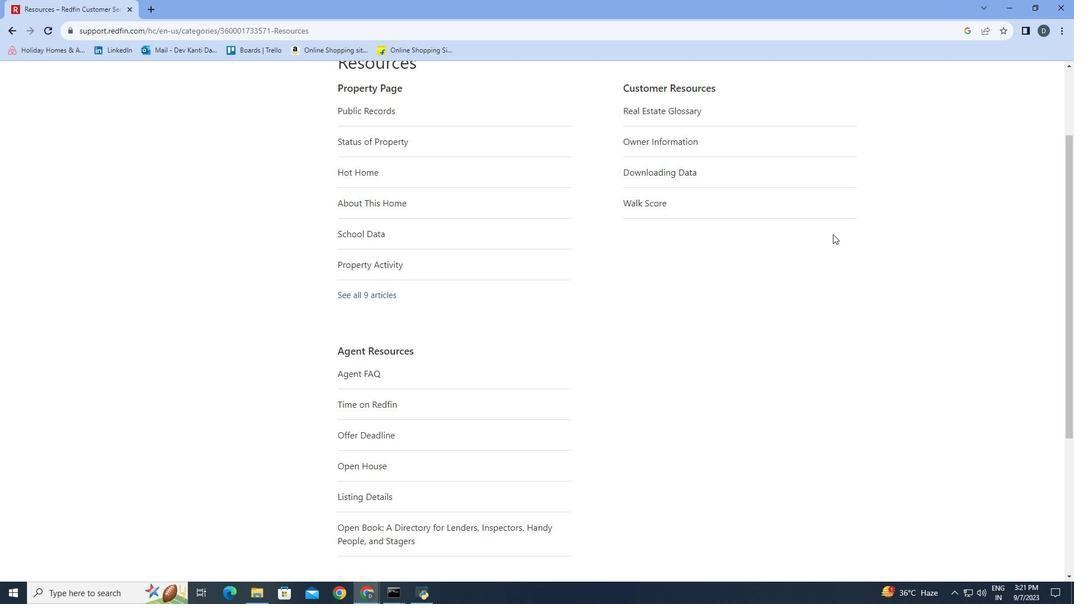 
Action: Mouse scrolled (835, 236) with delta (0, 0)
Screenshot: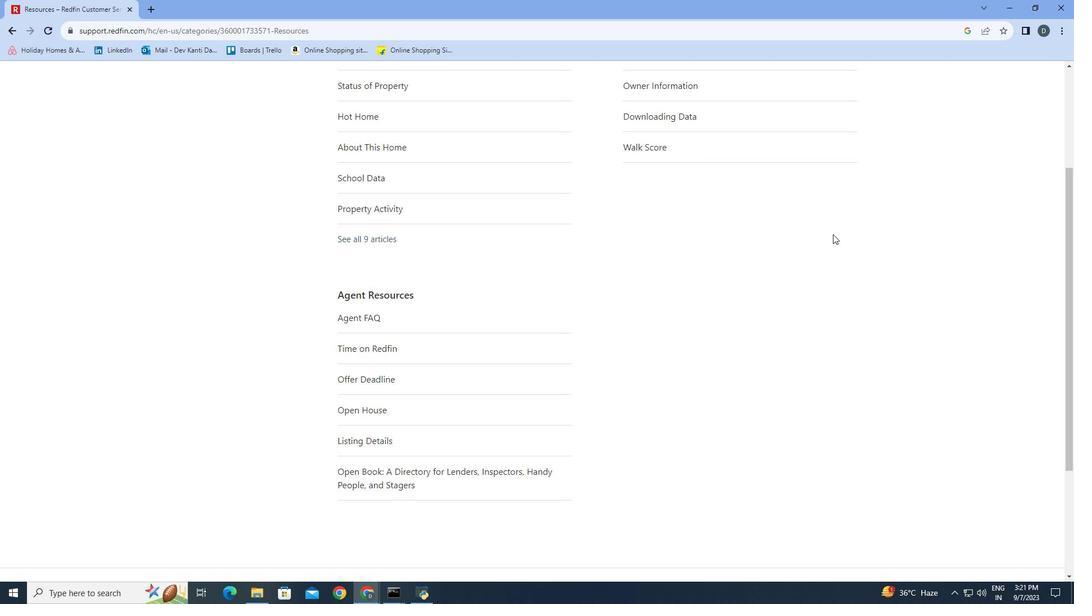 
Action: Mouse scrolled (835, 236) with delta (0, 0)
Screenshot: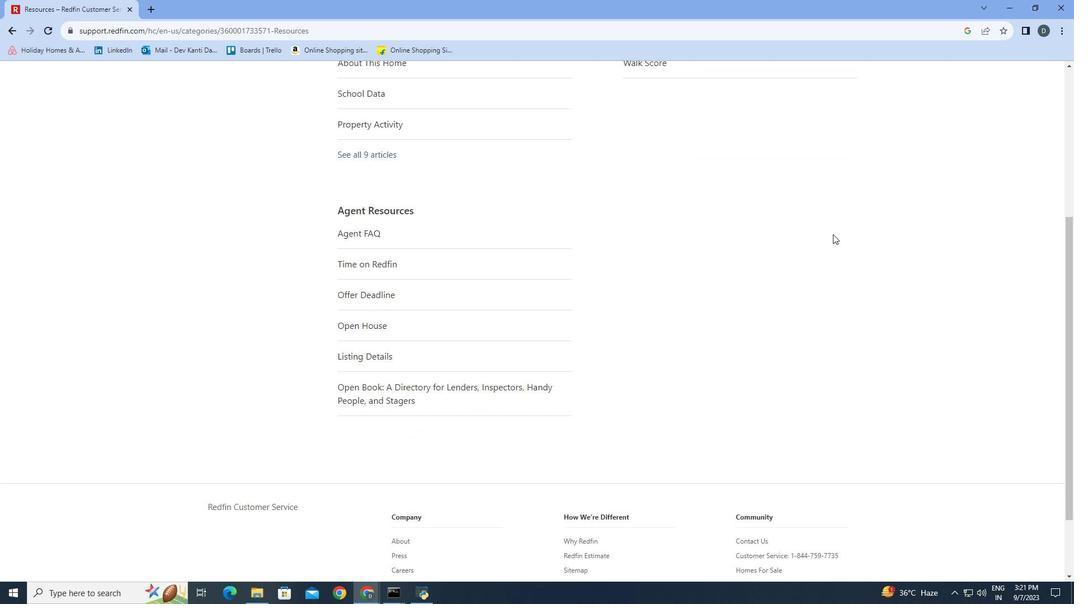 
Action: Mouse scrolled (835, 236) with delta (0, 0)
Screenshot: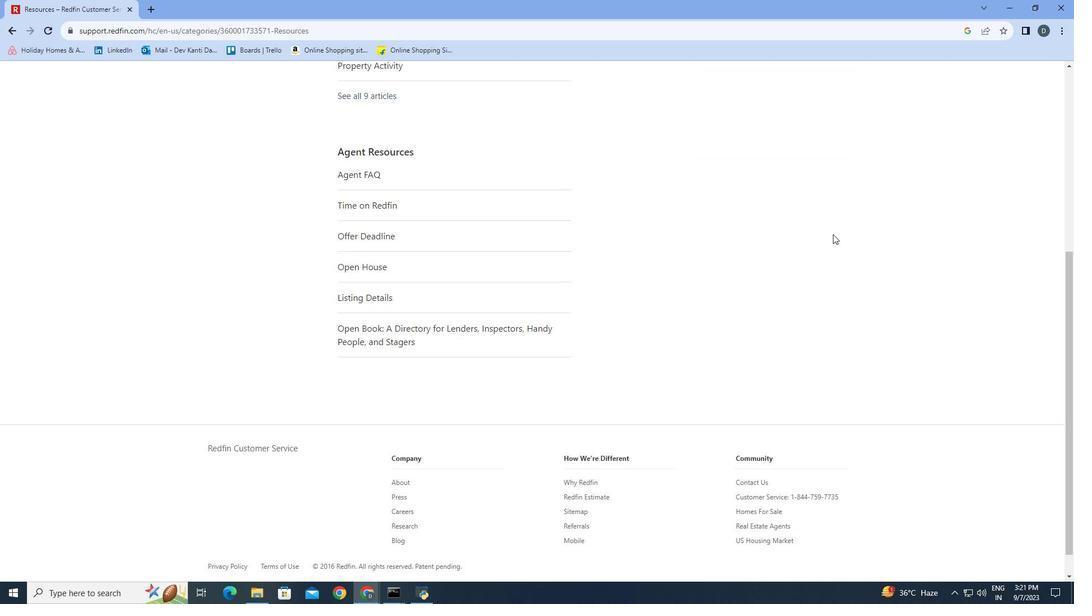 
Action: Mouse scrolled (835, 236) with delta (0, 0)
Screenshot: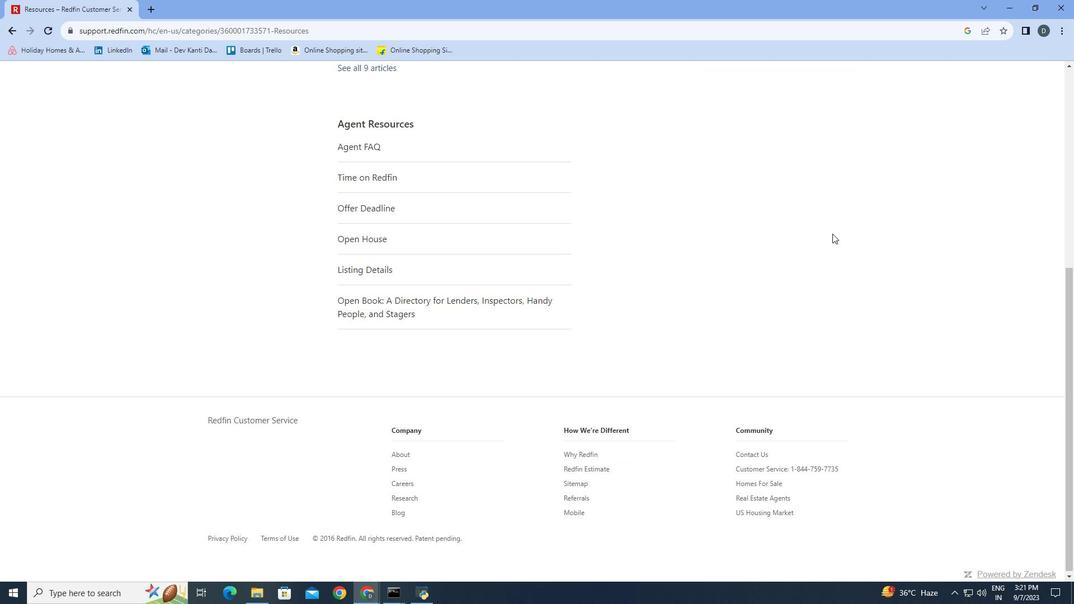 
Action: Mouse scrolled (835, 236) with delta (0, 0)
Screenshot: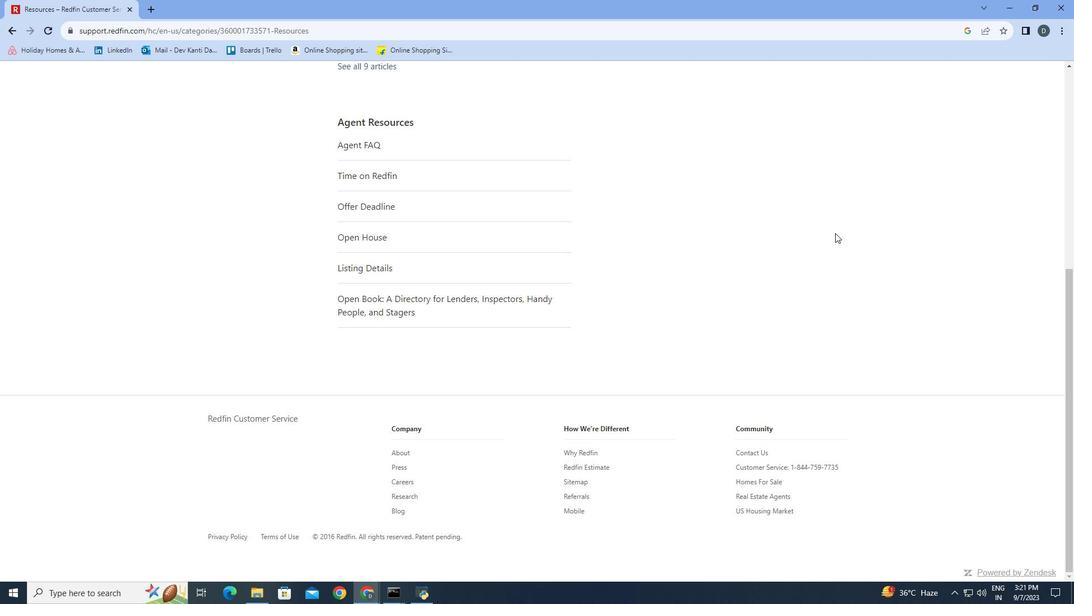 
Action: Mouse moved to (838, 236)
Screenshot: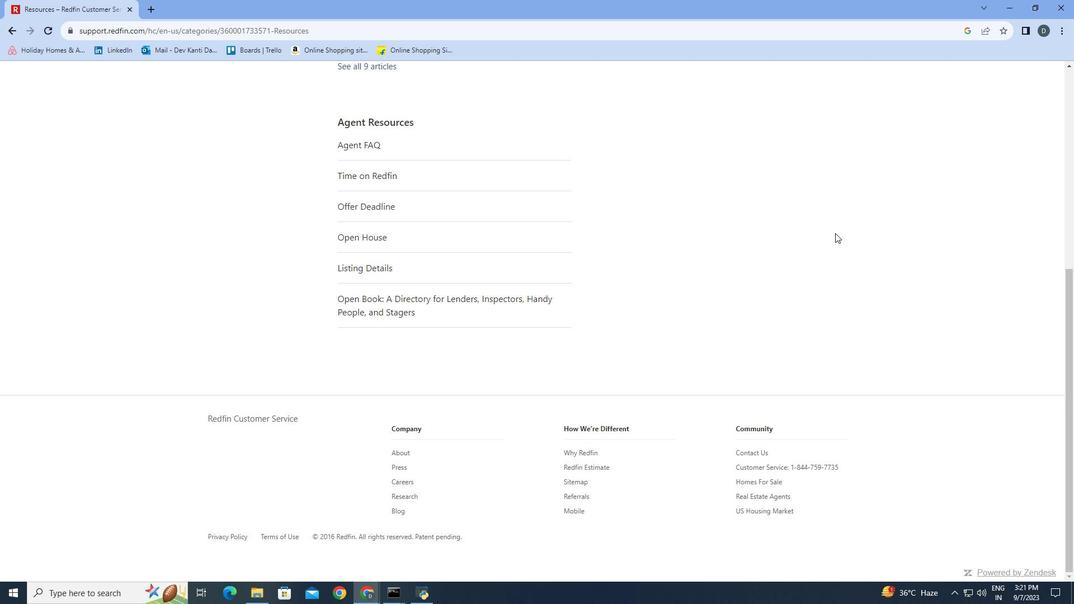 
Action: Mouse scrolled (838, 235) with delta (0, 0)
Screenshot: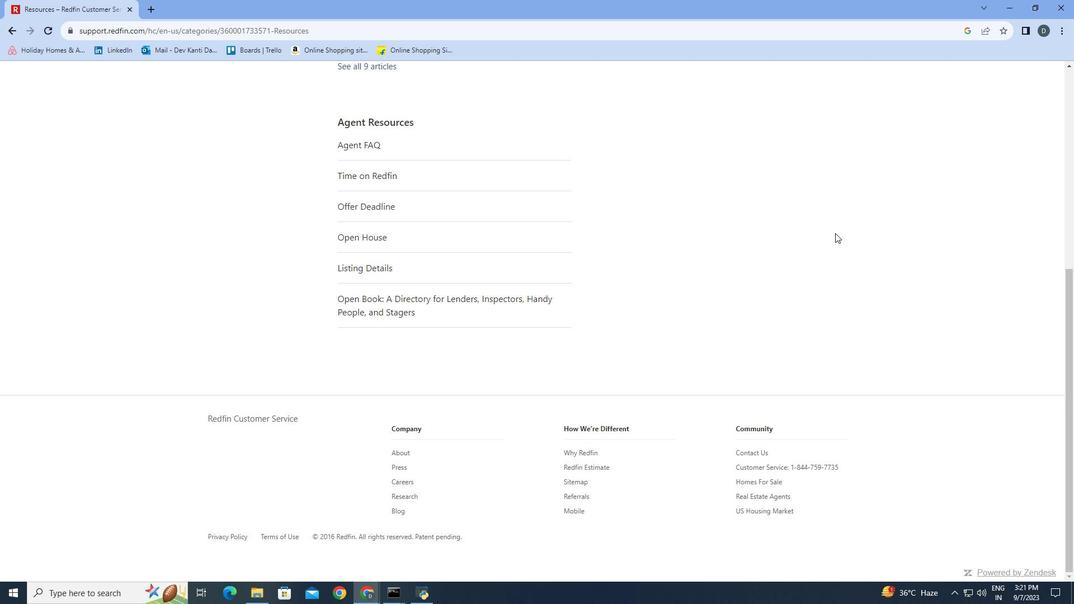 
Action: Mouse scrolled (838, 235) with delta (0, 0)
Screenshot: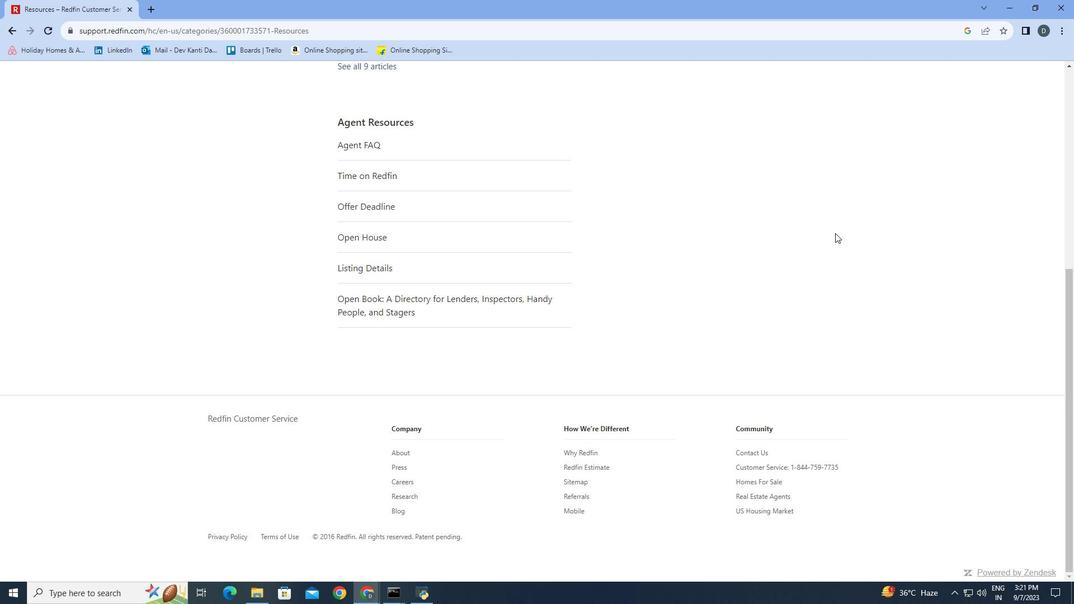 
Action: Mouse scrolled (838, 235) with delta (0, 0)
Screenshot: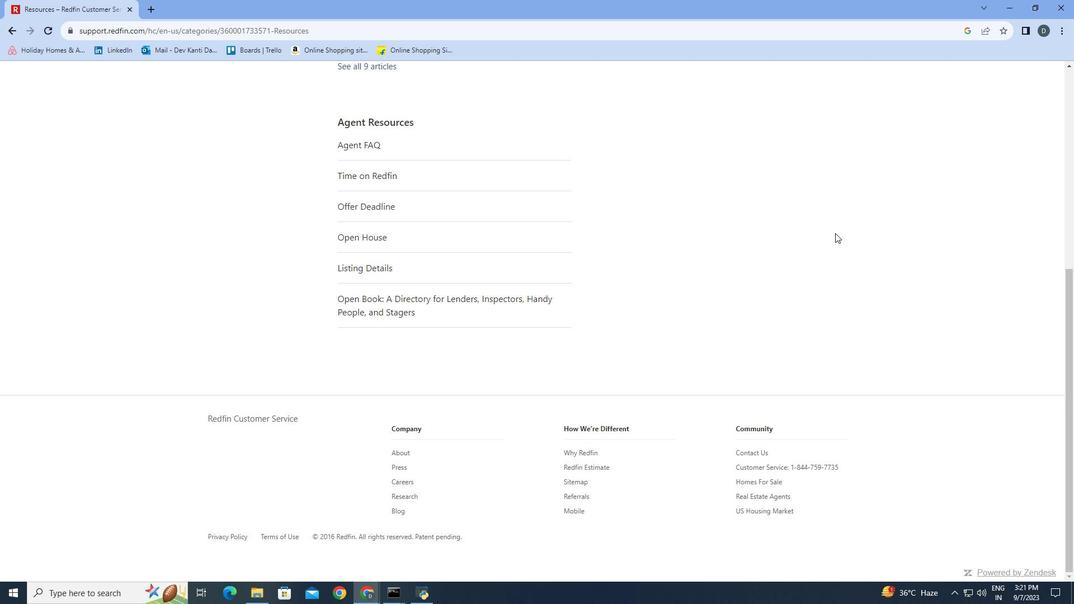 
Action: Mouse scrolled (838, 235) with delta (0, 0)
Screenshot: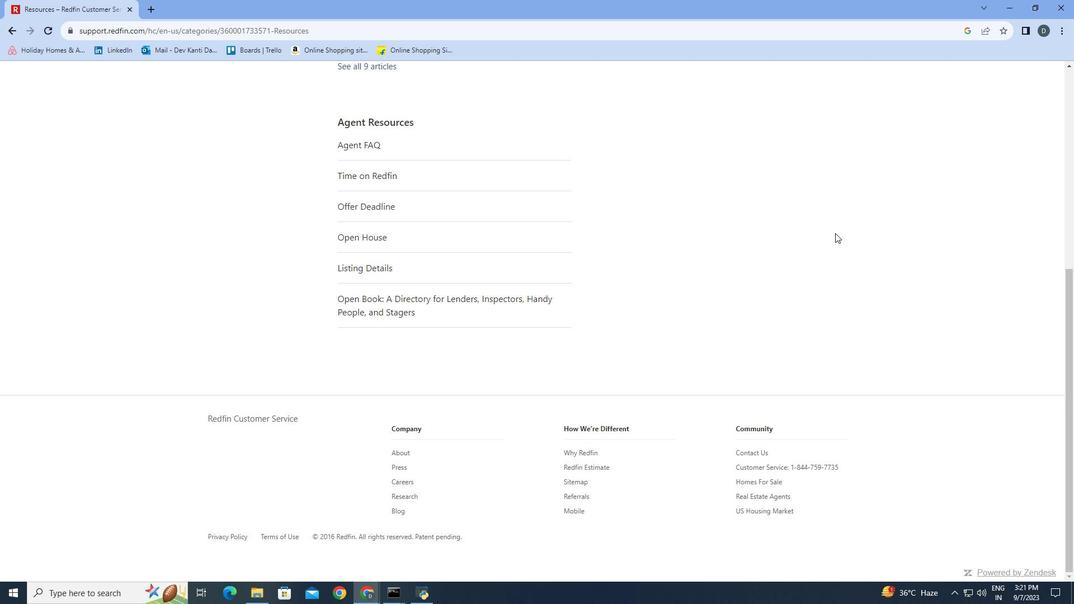 
Action: Mouse scrolled (838, 235) with delta (0, 0)
Screenshot: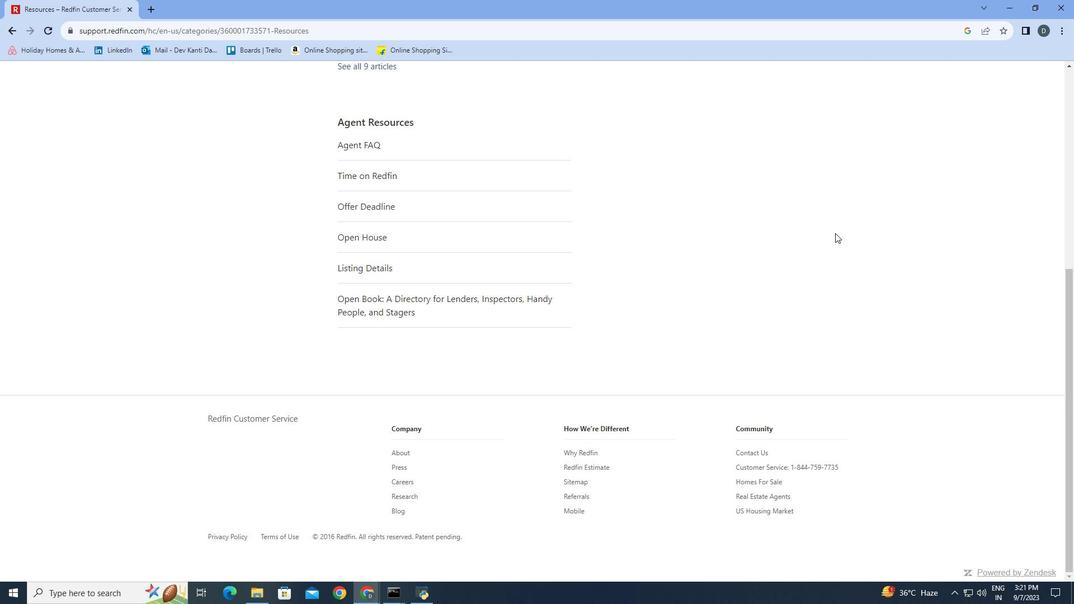 
